 Task: Create a sub task System Test and UAT for the task  Create an e-learning platform for online education in the project AgileBite , assign it to team member softage.2@softage.net and update the status of the sub task to  Completed , set the priority of the sub task to High
Action: Mouse moved to (68, 283)
Screenshot: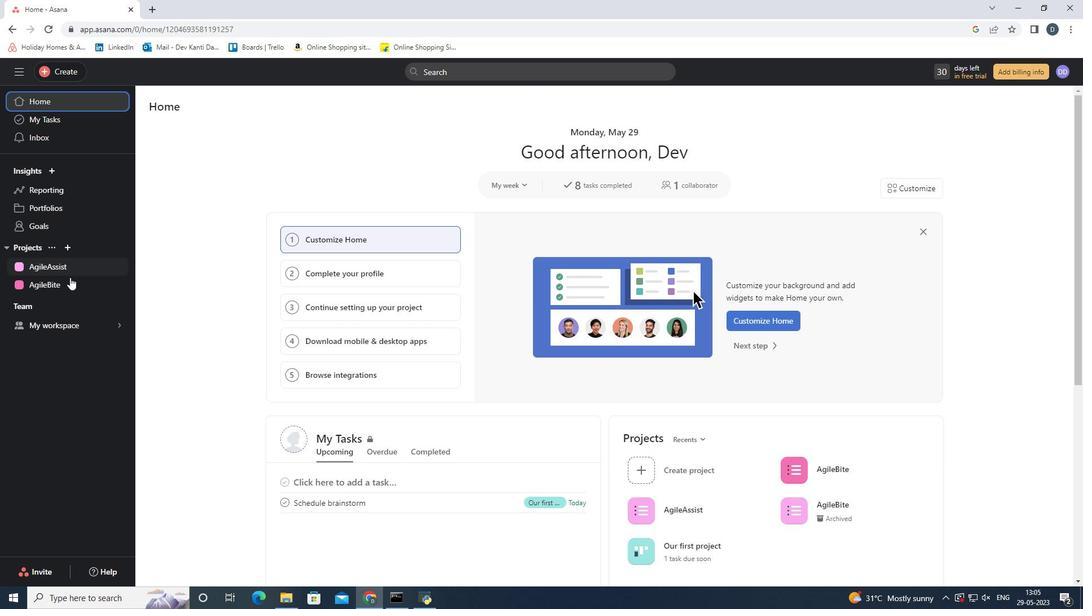 
Action: Mouse pressed left at (68, 283)
Screenshot: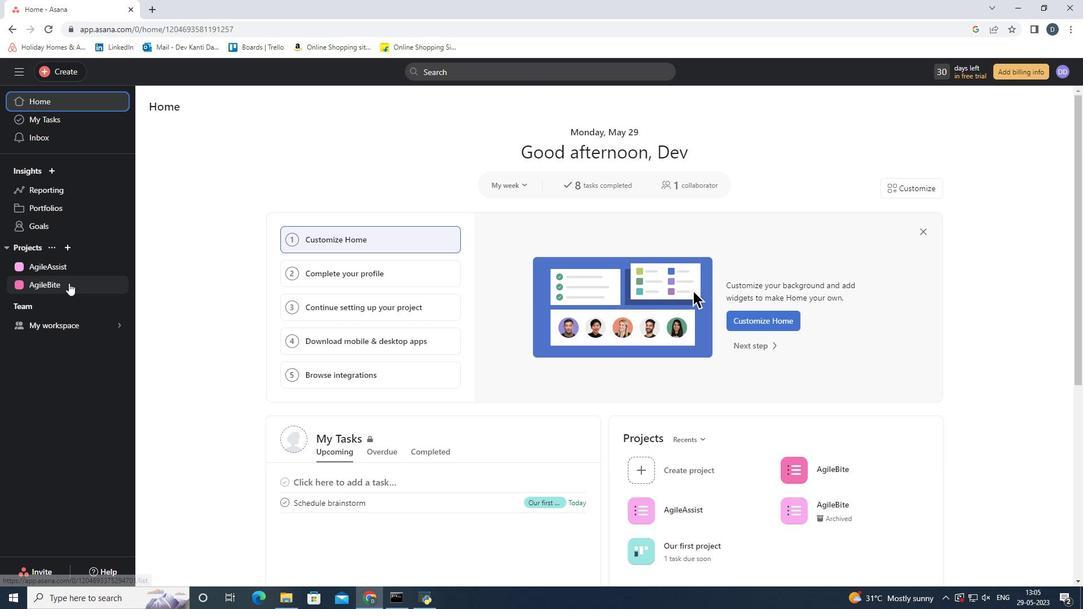 
Action: Mouse moved to (489, 268)
Screenshot: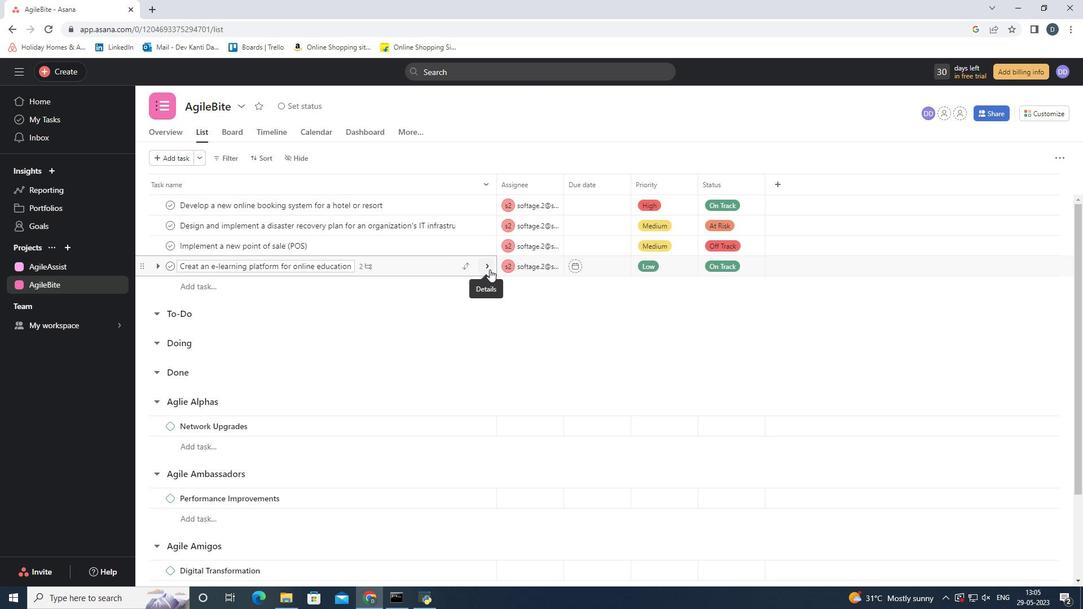 
Action: Mouse pressed left at (489, 268)
Screenshot: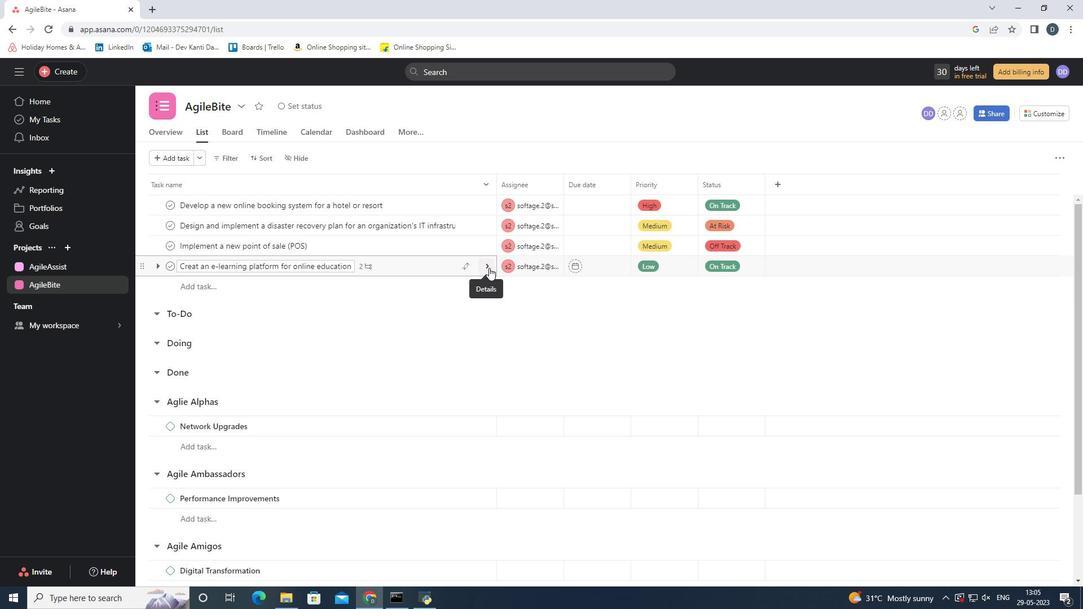 
Action: Mouse moved to (920, 438)
Screenshot: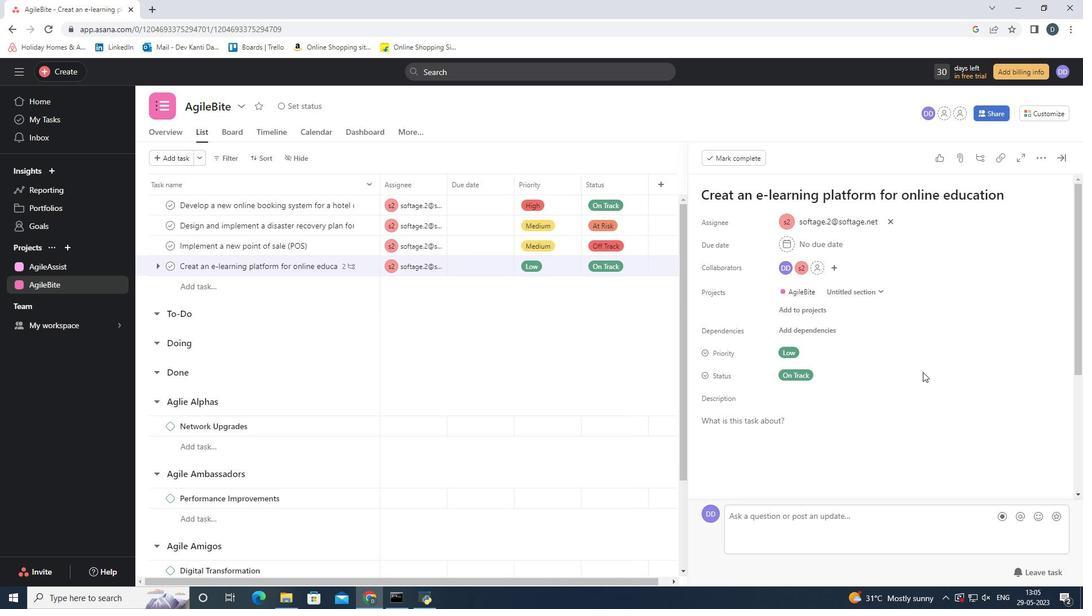 
Action: Mouse scrolled (920, 437) with delta (0, 0)
Screenshot: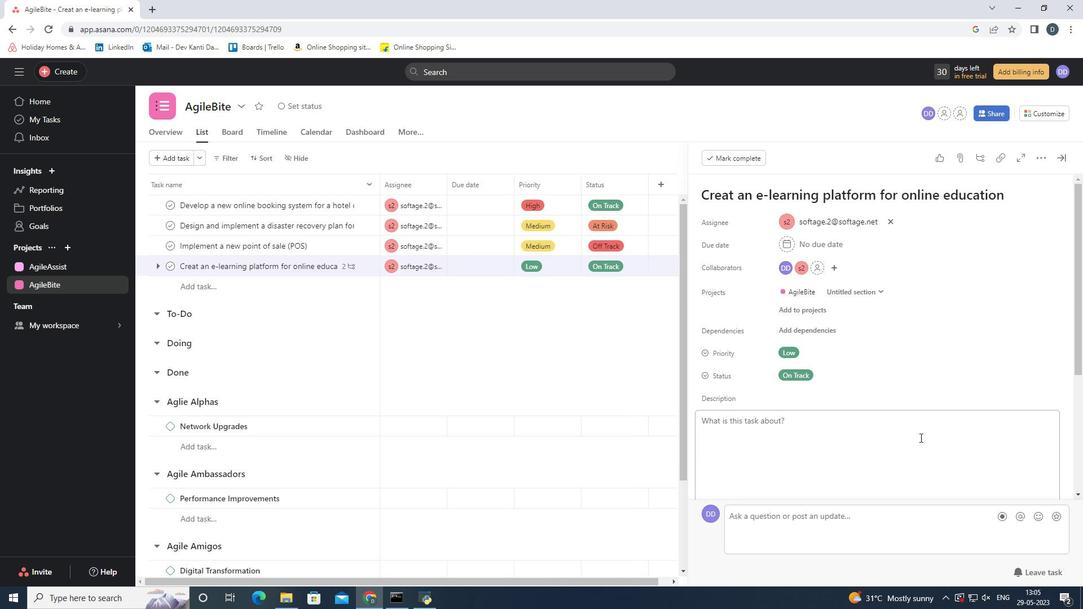 
Action: Mouse scrolled (920, 437) with delta (0, 0)
Screenshot: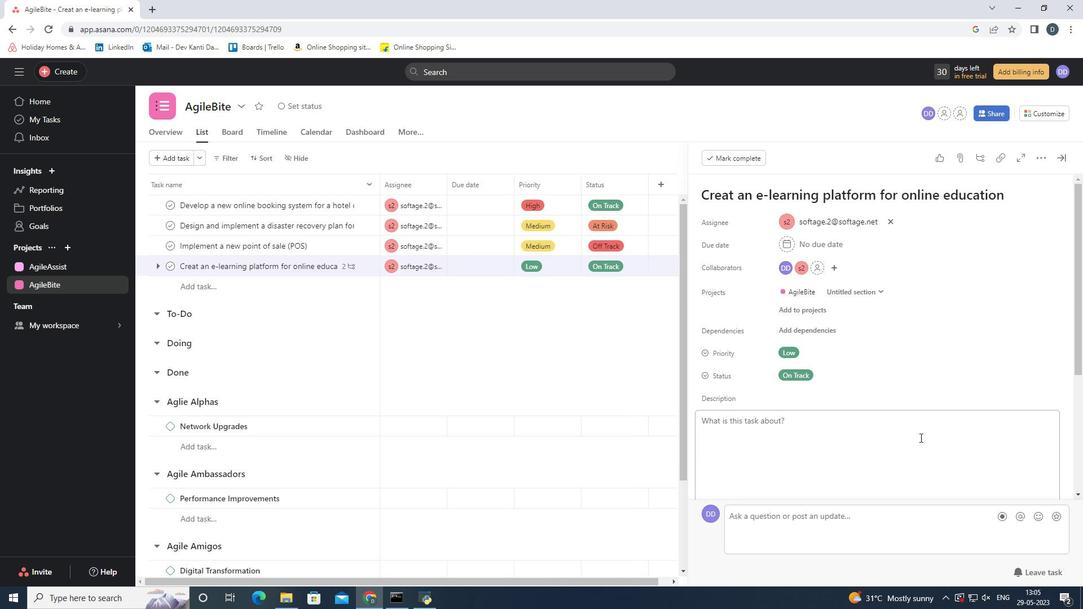 
Action: Mouse scrolled (920, 437) with delta (0, 0)
Screenshot: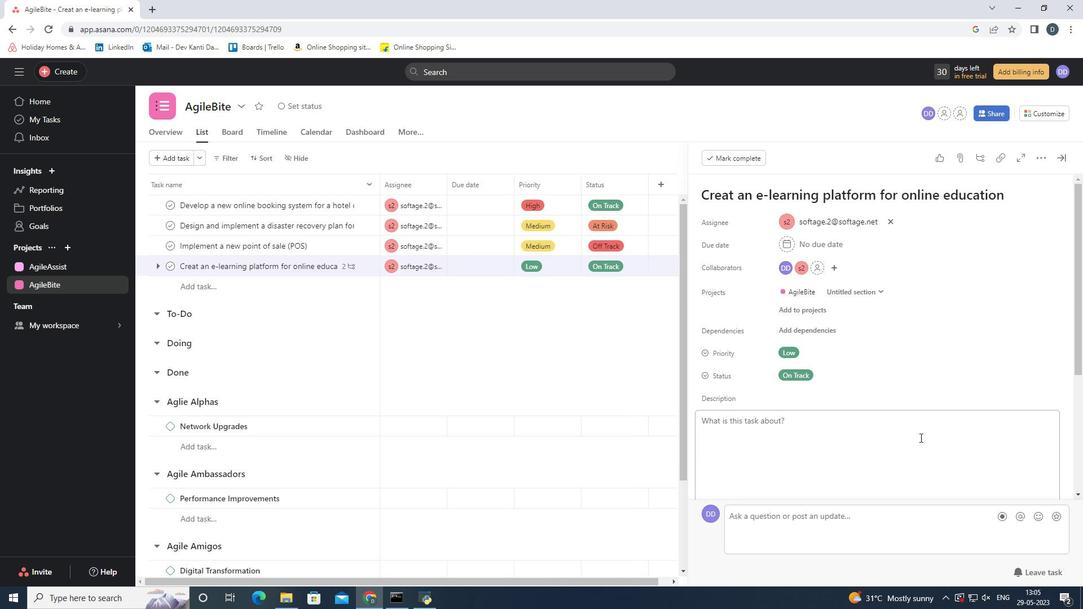 
Action: Mouse moved to (725, 427)
Screenshot: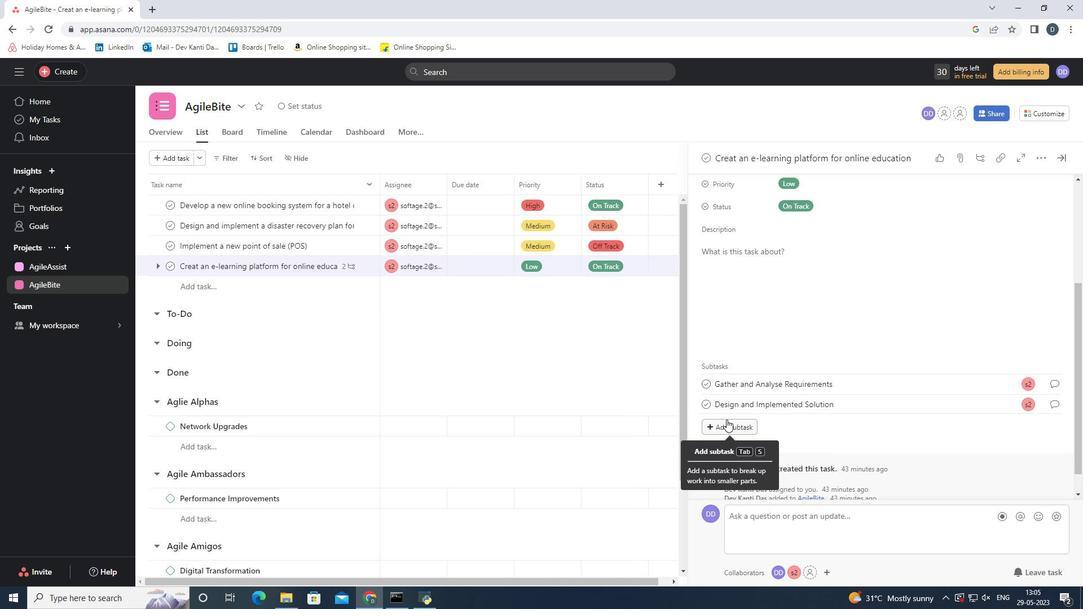 
Action: Mouse pressed left at (725, 427)
Screenshot: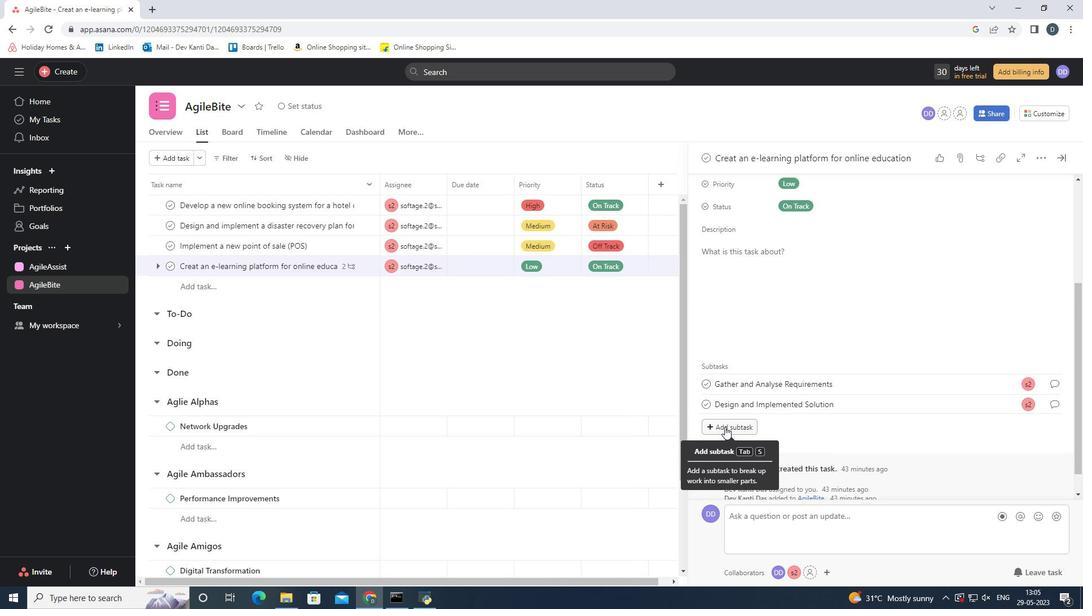 
Action: Mouse moved to (831, 447)
Screenshot: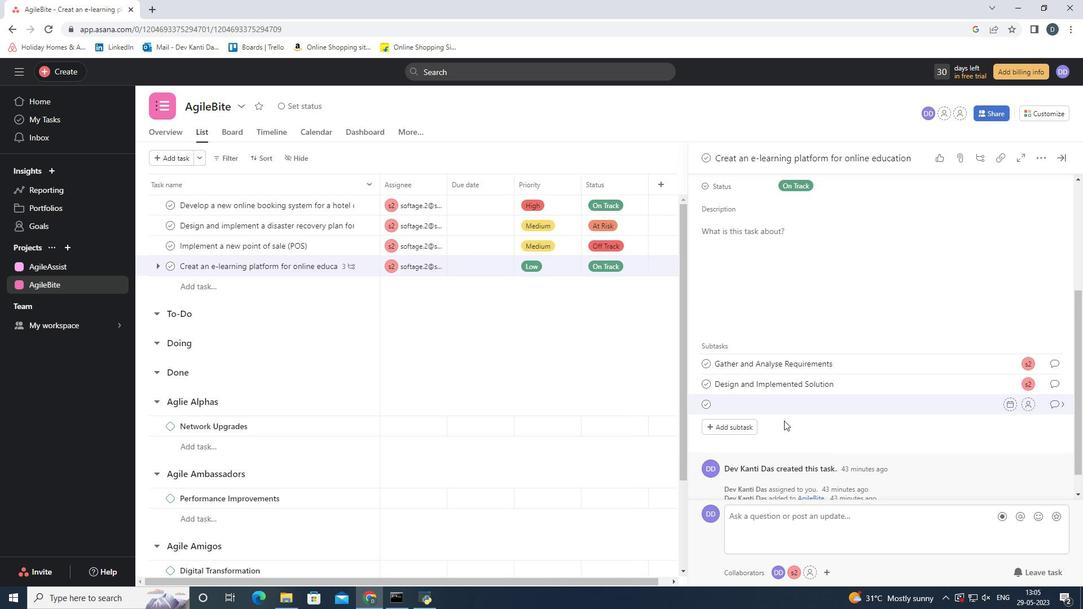 
Action: Key pressed <Key.shift><Key.shift><Key.shift>System<Key.space><Key.shift><Key.shift>Test<Key.space>and<Key.space><Key.shift_r>U<Key.shift>A<Key.shift><Key.shift><Key.shift><Key.shift><Key.shift>T<Key.space>ffo<Key.backspace><Key.backspace>o<Key.backspace><Key.backspace><Key.backspace>
Screenshot: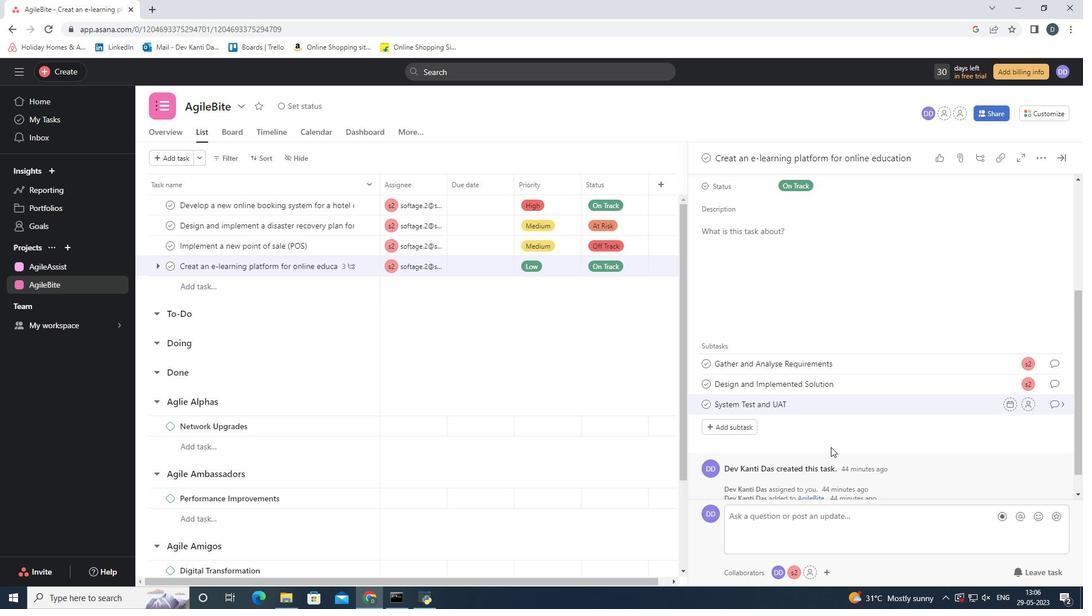 
Action: Mouse pressed left at (831, 447)
Screenshot: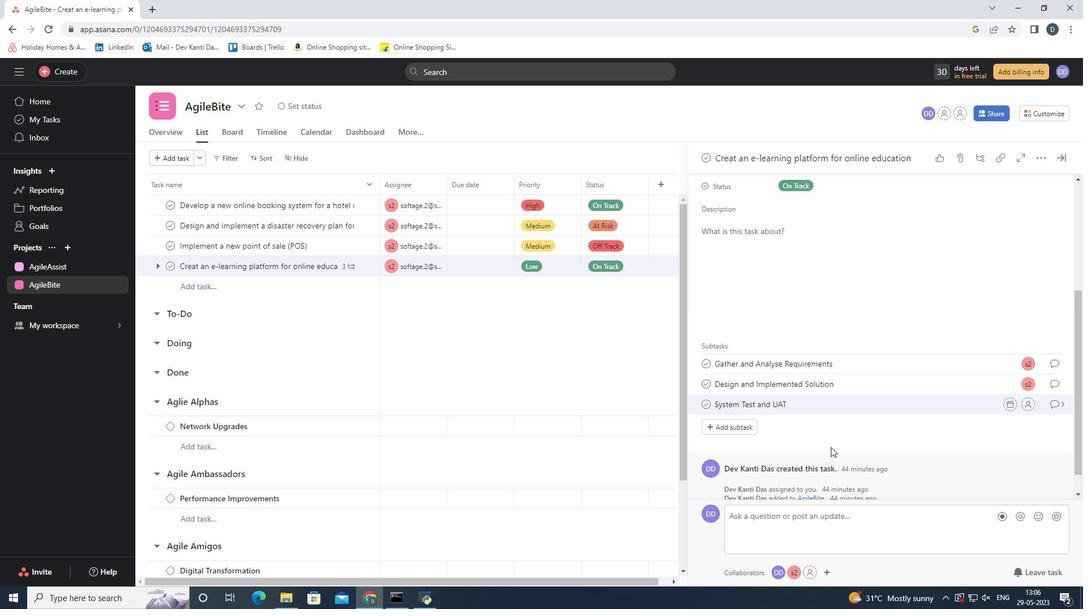 
Action: Mouse moved to (1026, 409)
Screenshot: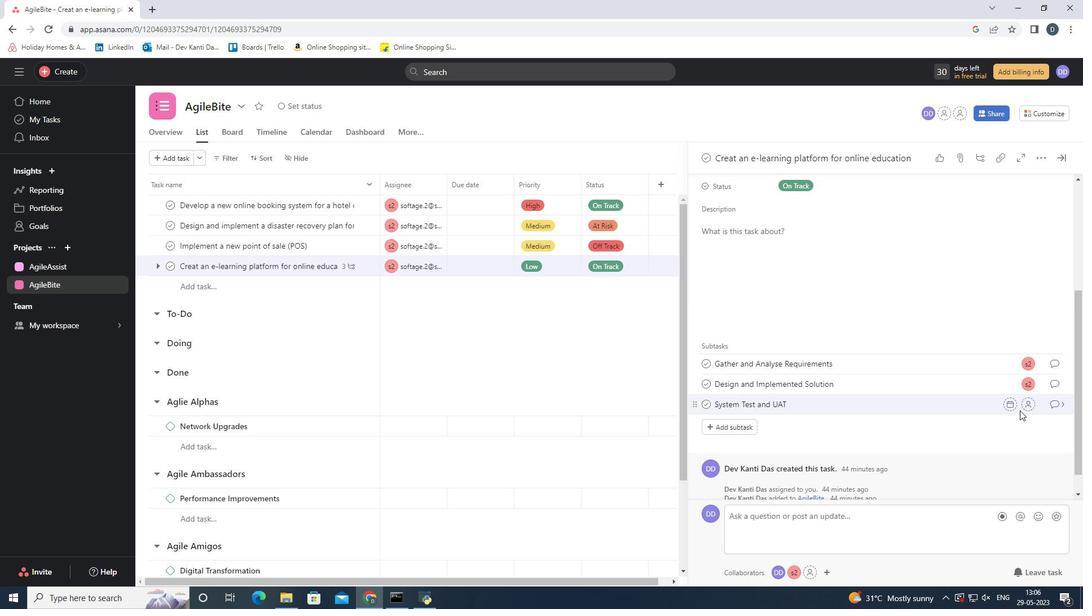 
Action: Mouse pressed left at (1026, 409)
Screenshot: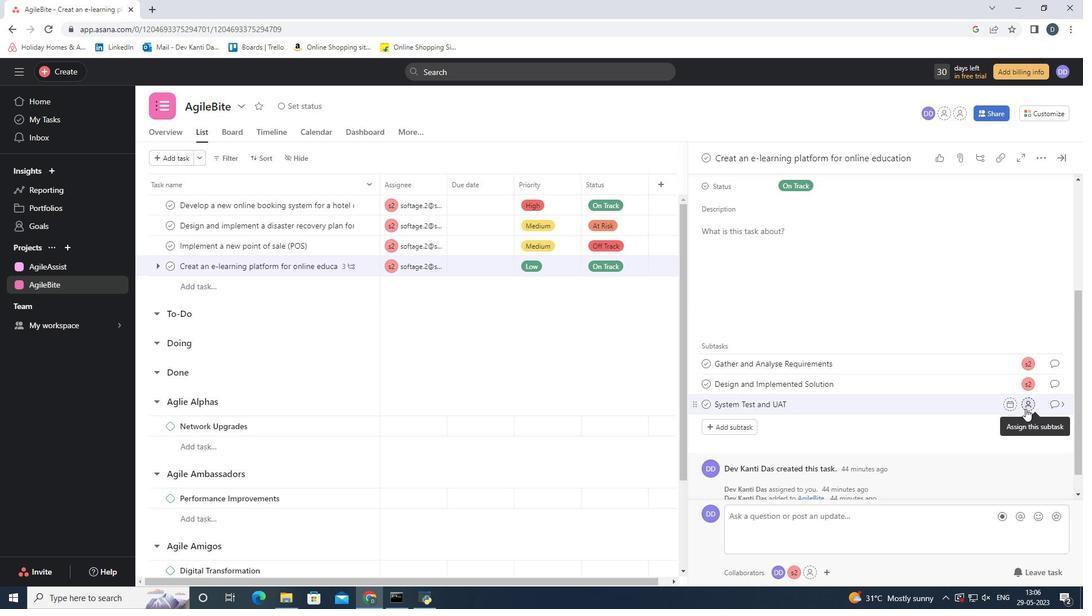 
Action: Mouse moved to (929, 492)
Screenshot: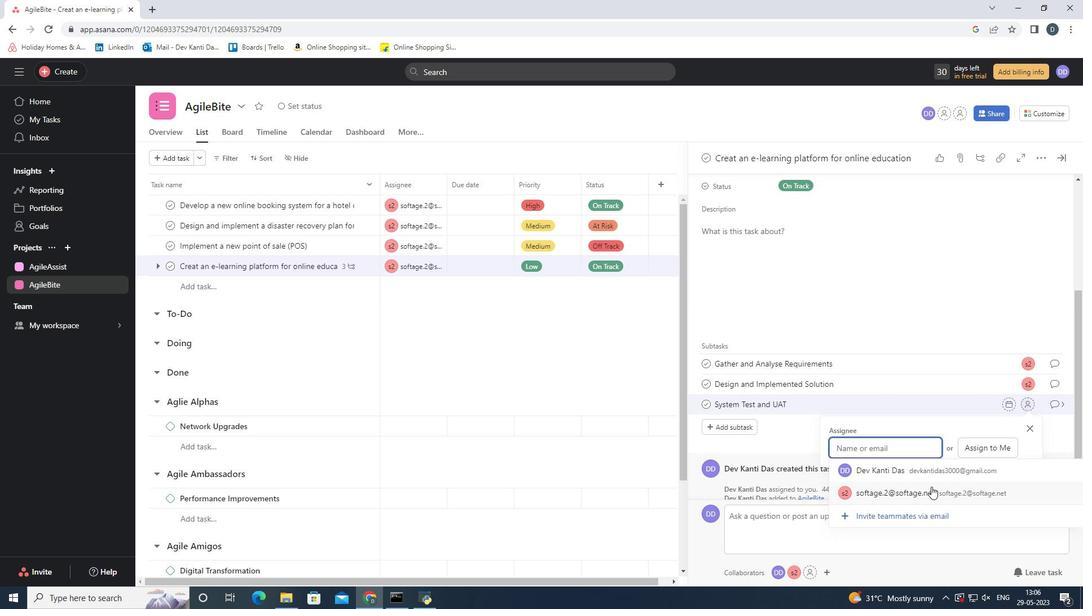 
Action: Mouse pressed left at (929, 492)
Screenshot: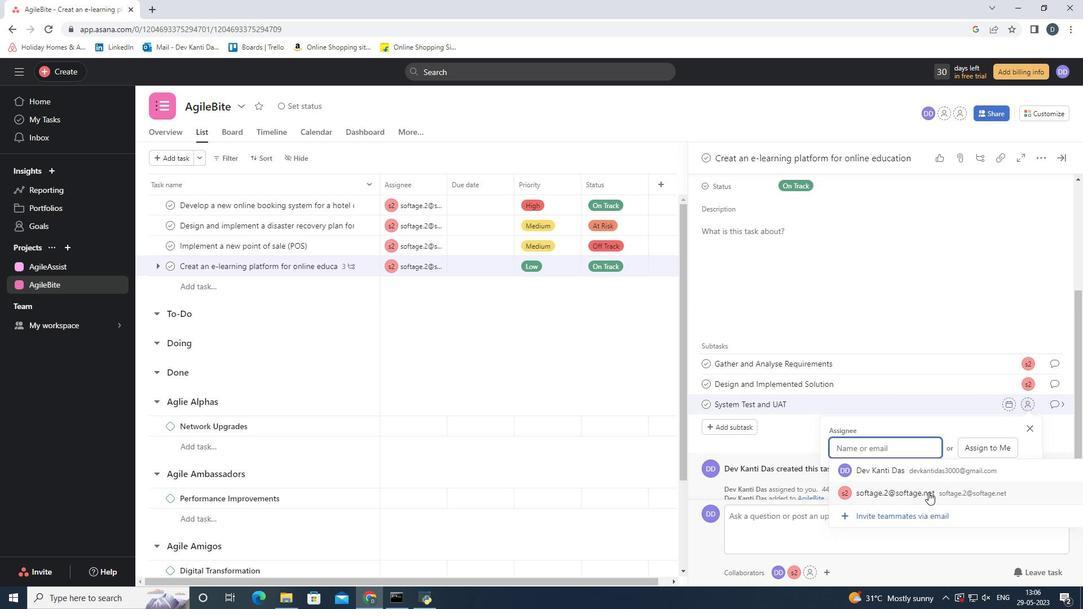 
Action: Mouse moved to (1052, 405)
Screenshot: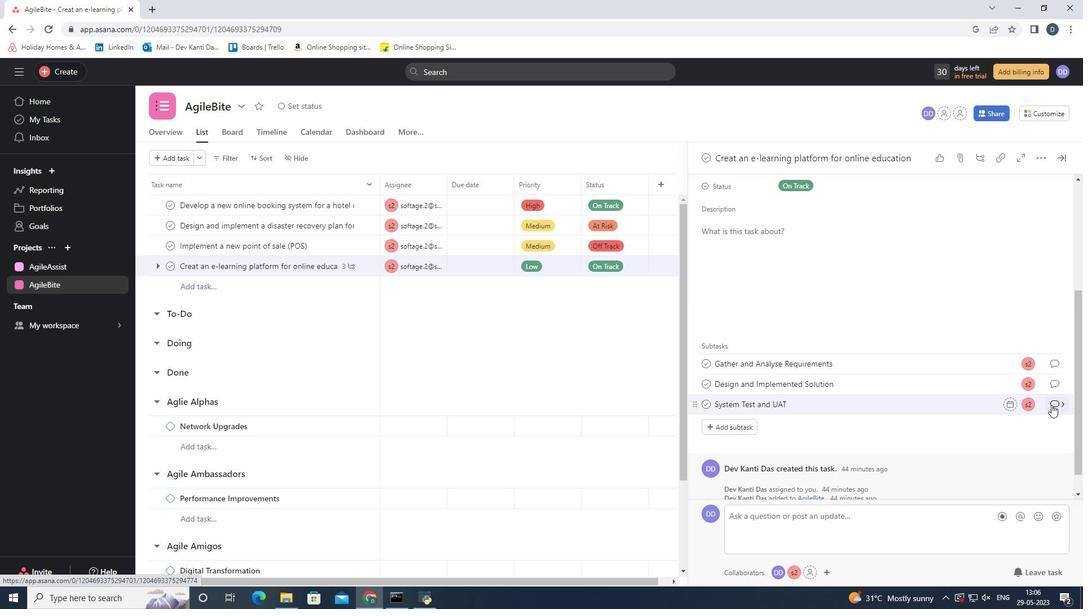 
Action: Mouse pressed left at (1052, 405)
Screenshot: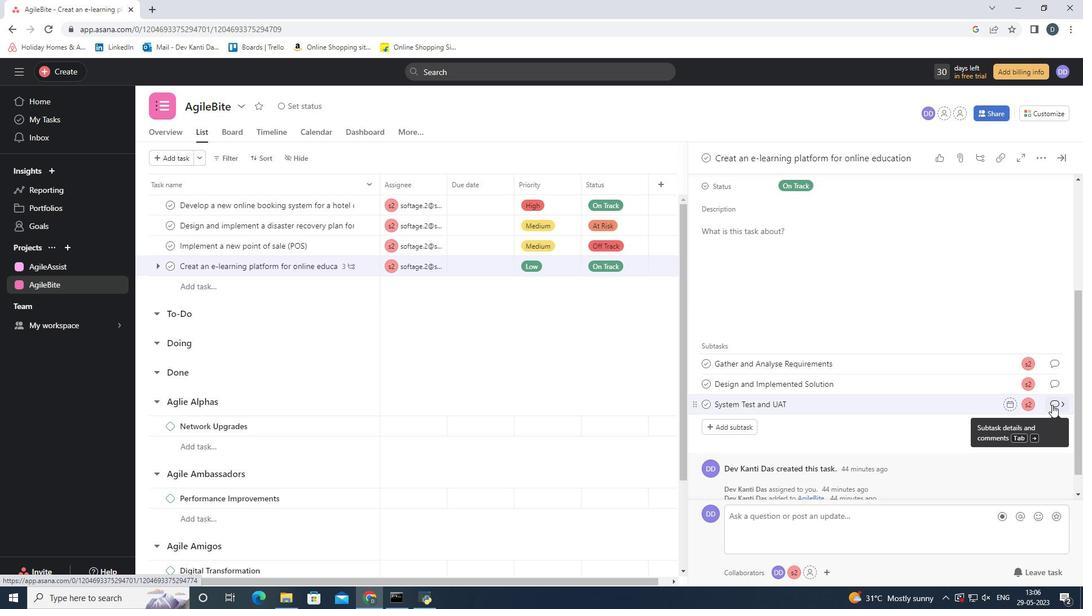 
Action: Mouse moved to (754, 342)
Screenshot: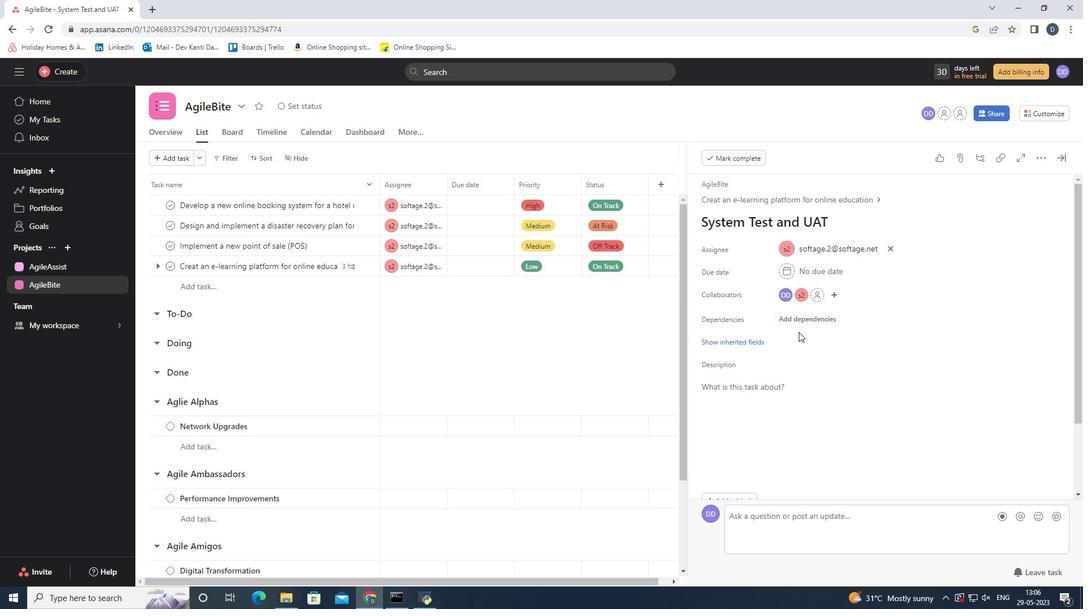 
Action: Mouse pressed left at (754, 342)
Screenshot: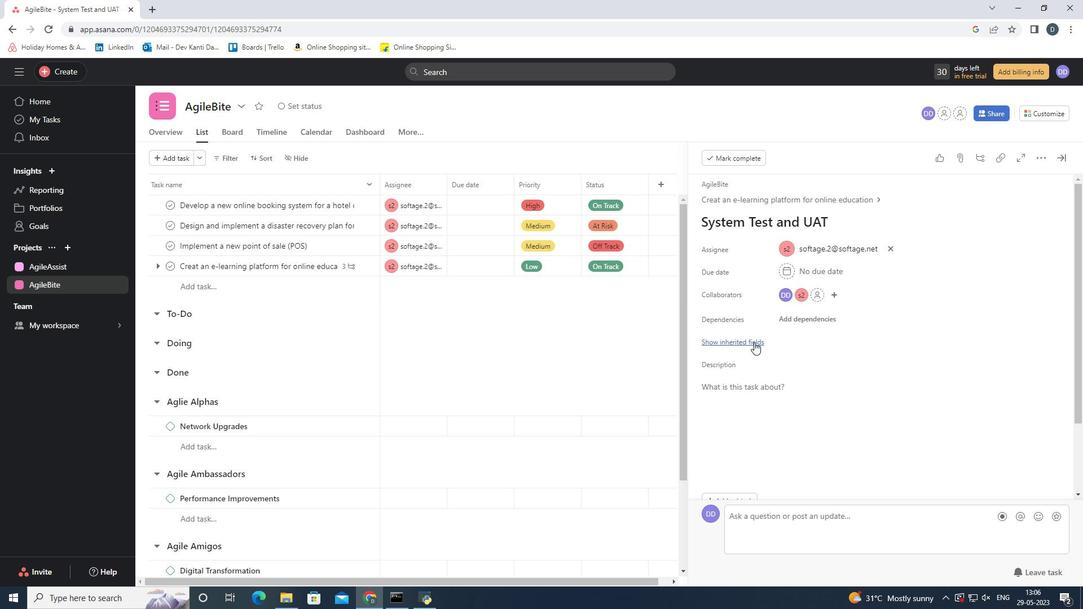 
Action: Mouse moved to (769, 362)
Screenshot: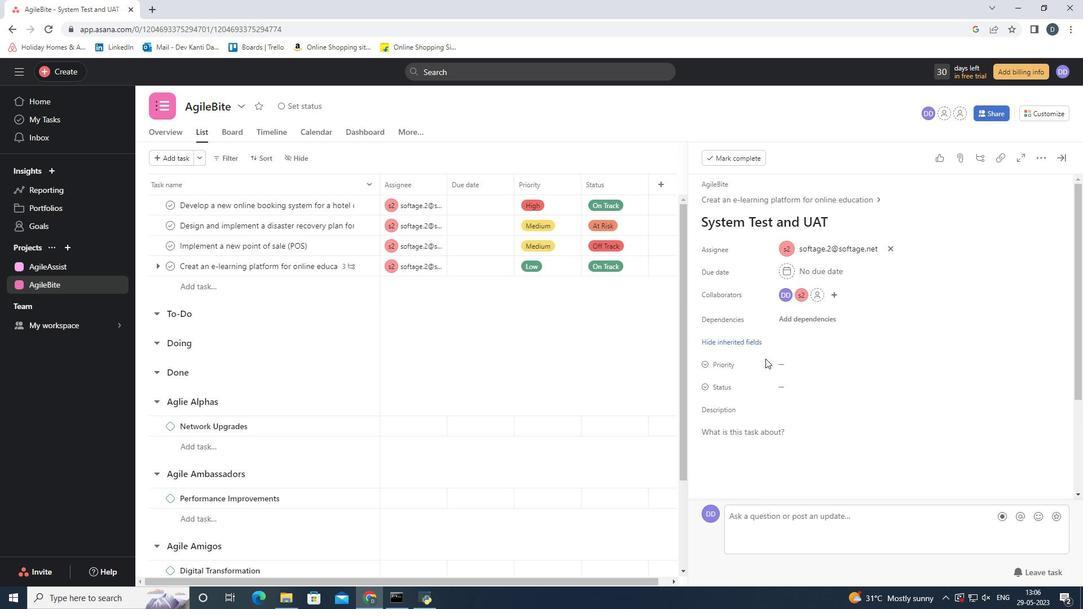 
Action: Mouse pressed left at (769, 362)
Screenshot: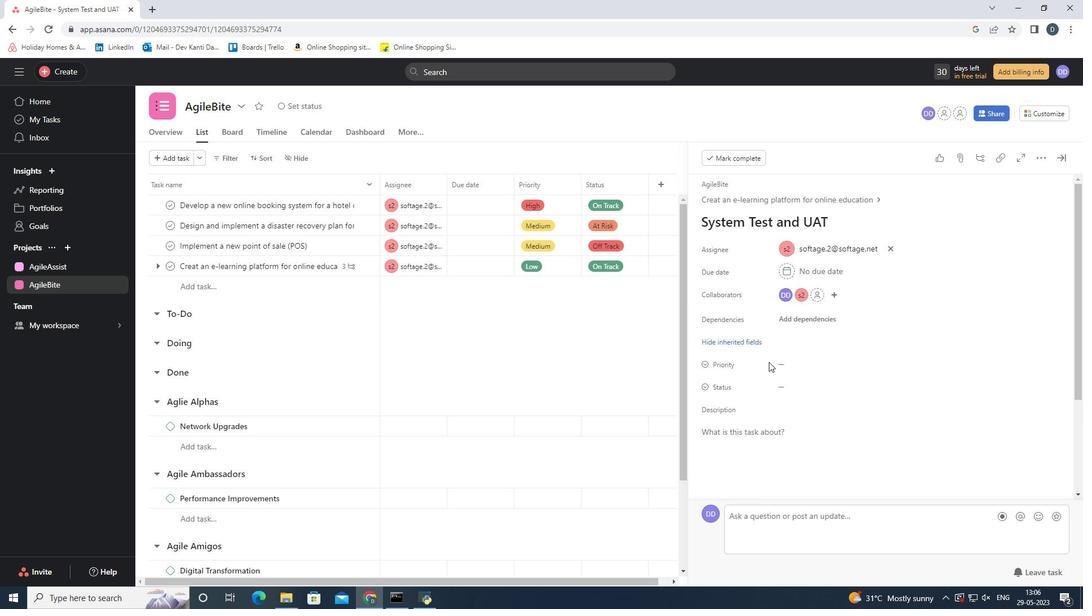 
Action: Mouse moved to (775, 369)
Screenshot: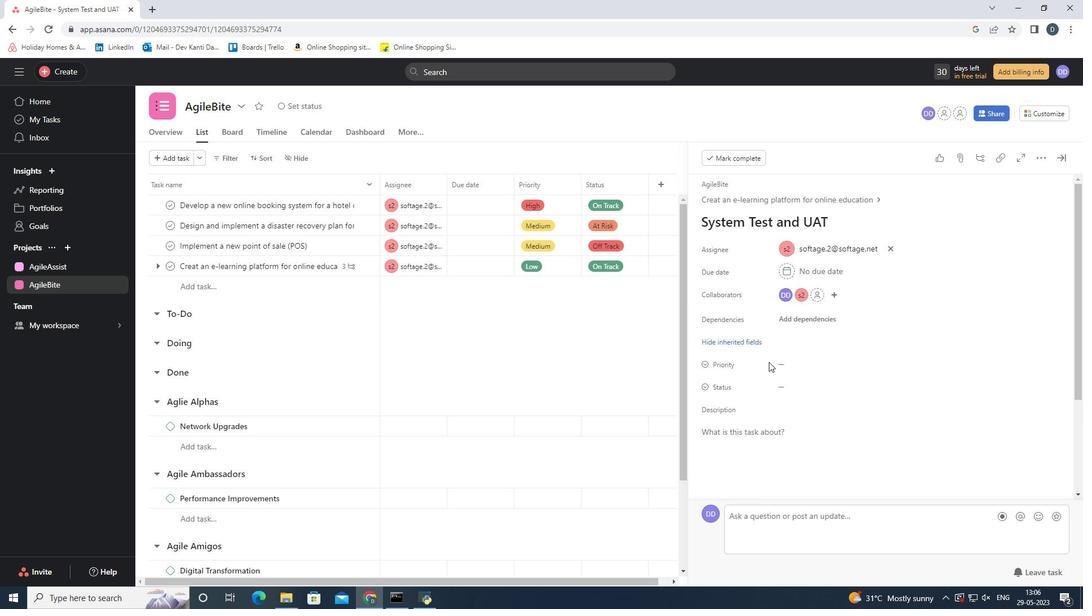
Action: Mouse pressed left at (775, 369)
Screenshot: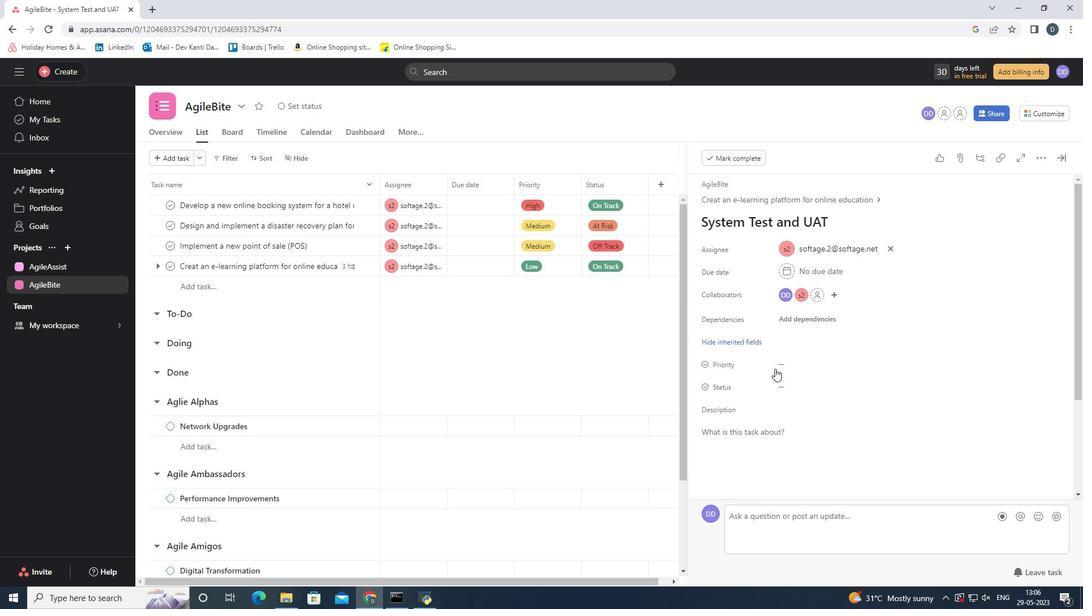 
Action: Mouse moved to (816, 400)
Screenshot: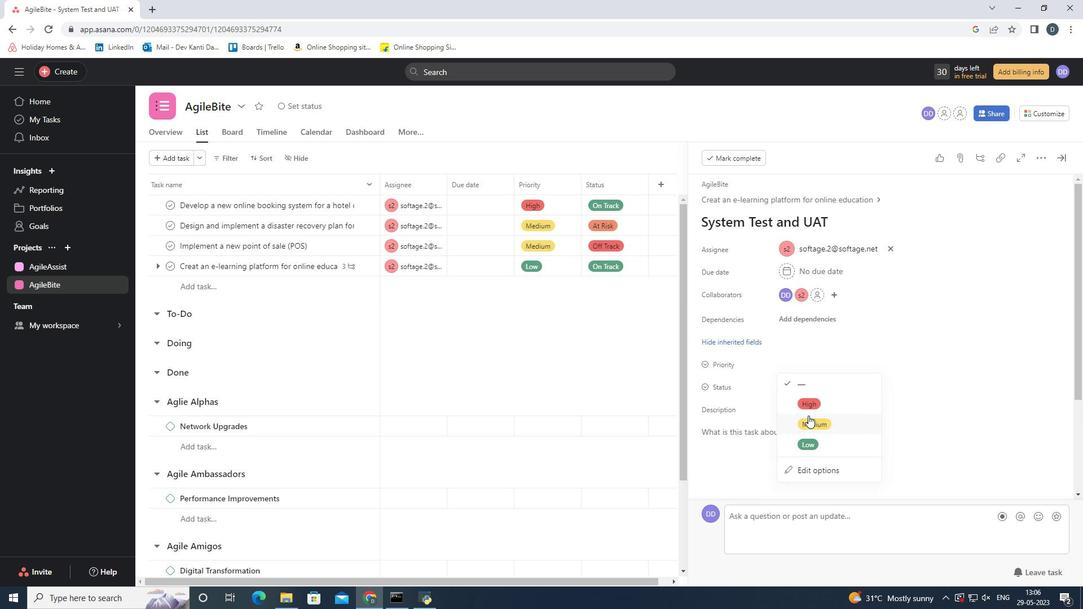 
Action: Mouse pressed left at (816, 400)
Screenshot: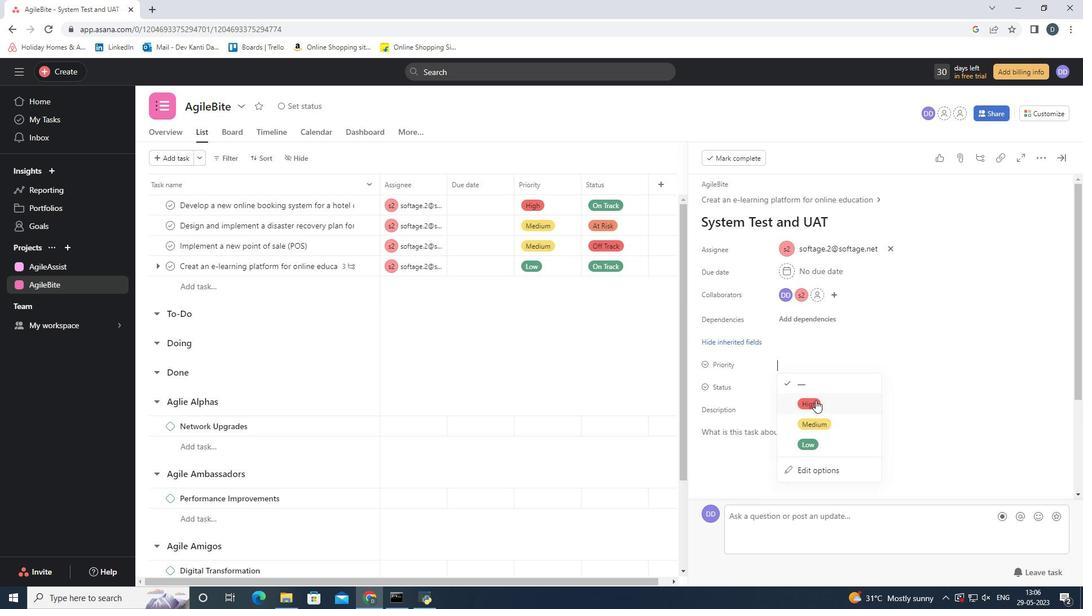 
Action: Mouse moved to (797, 385)
Screenshot: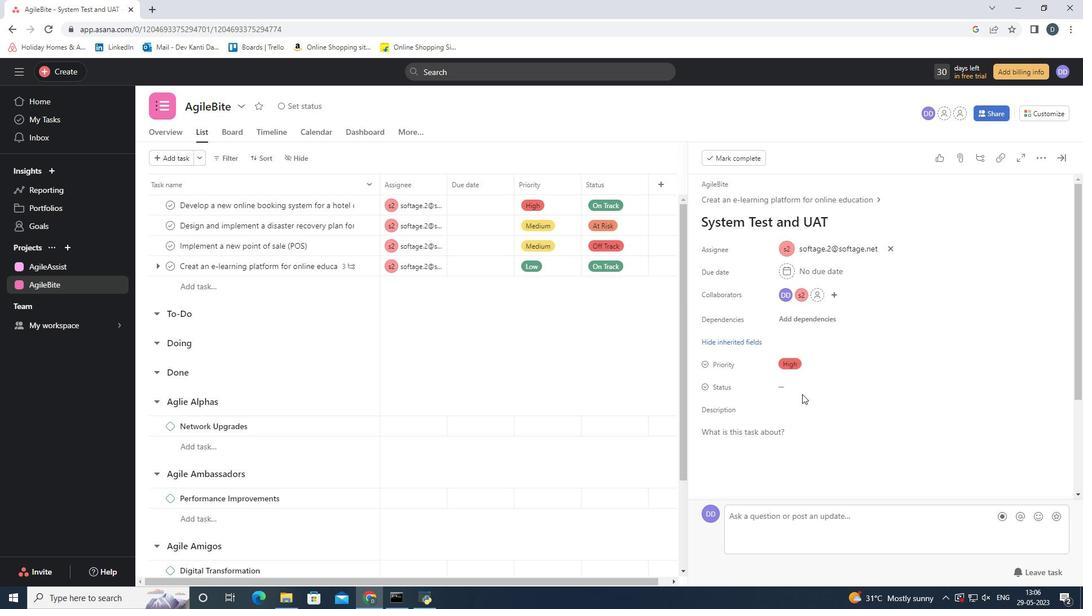 
Action: Mouse pressed left at (797, 385)
Screenshot: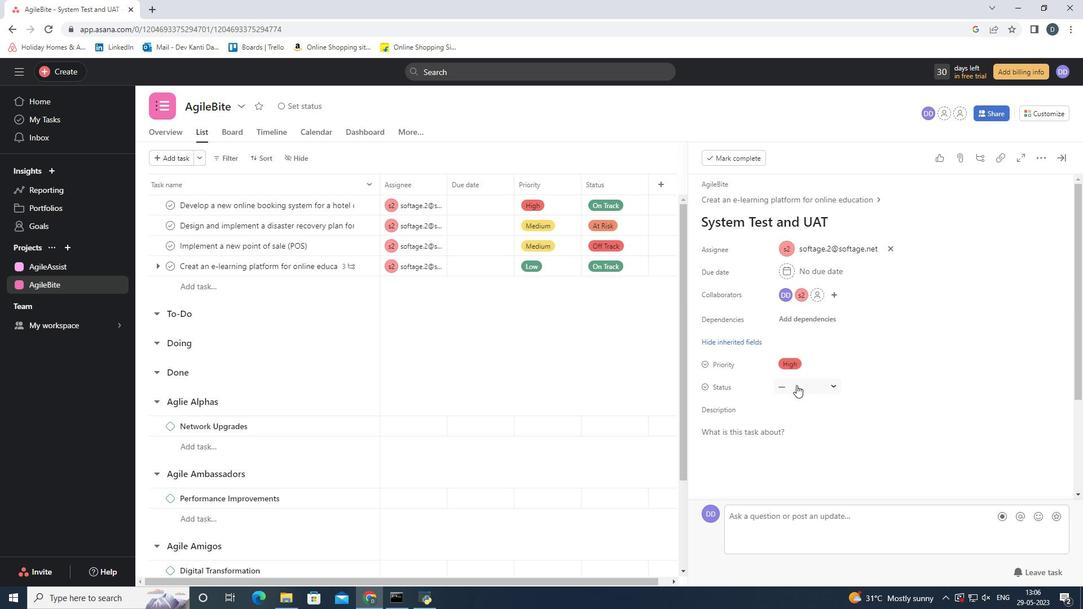 
Action: Mouse moved to (824, 506)
Screenshot: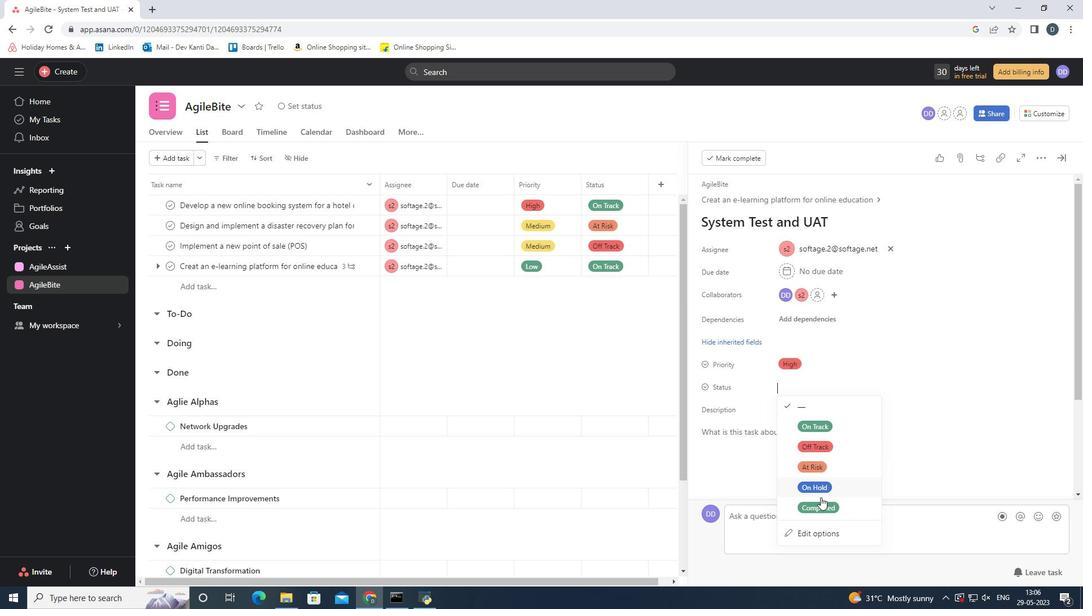 
Action: Mouse pressed left at (824, 506)
Screenshot: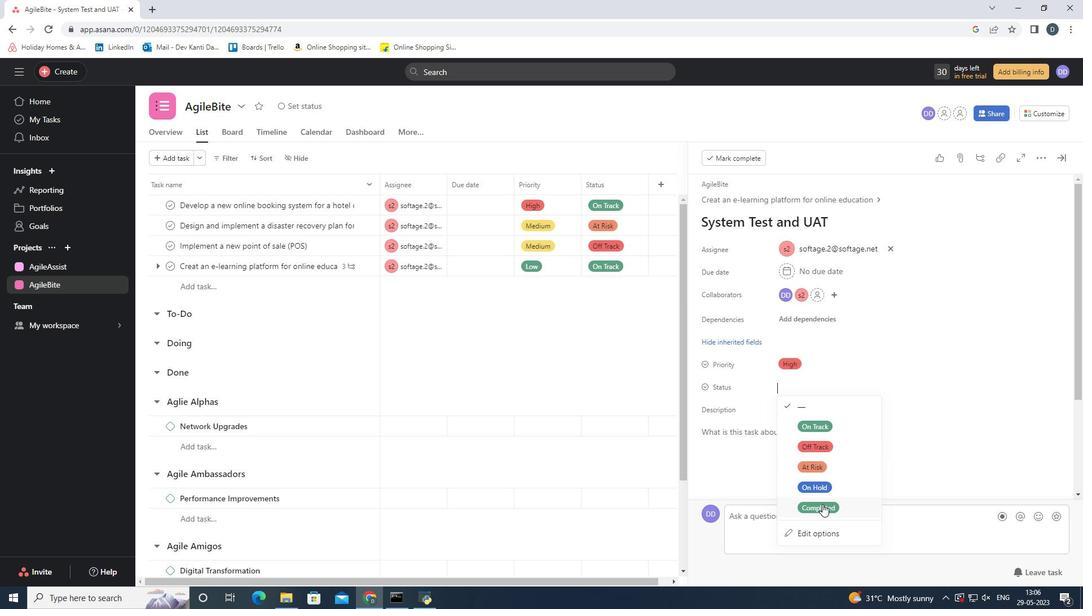 
Action: Mouse moved to (937, 397)
Screenshot: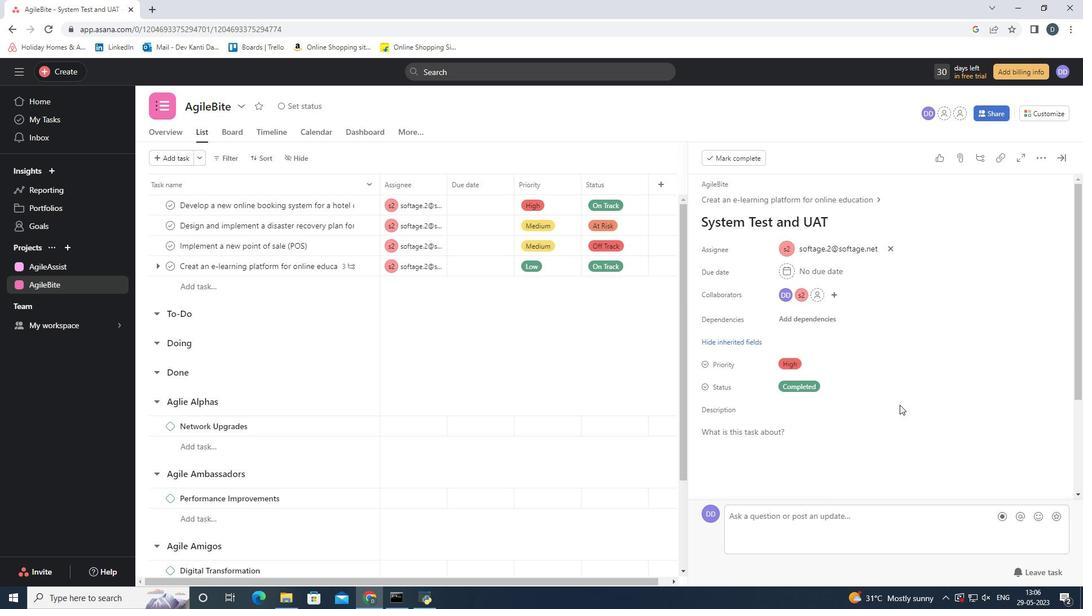 
Action: Mouse pressed left at (937, 397)
Screenshot: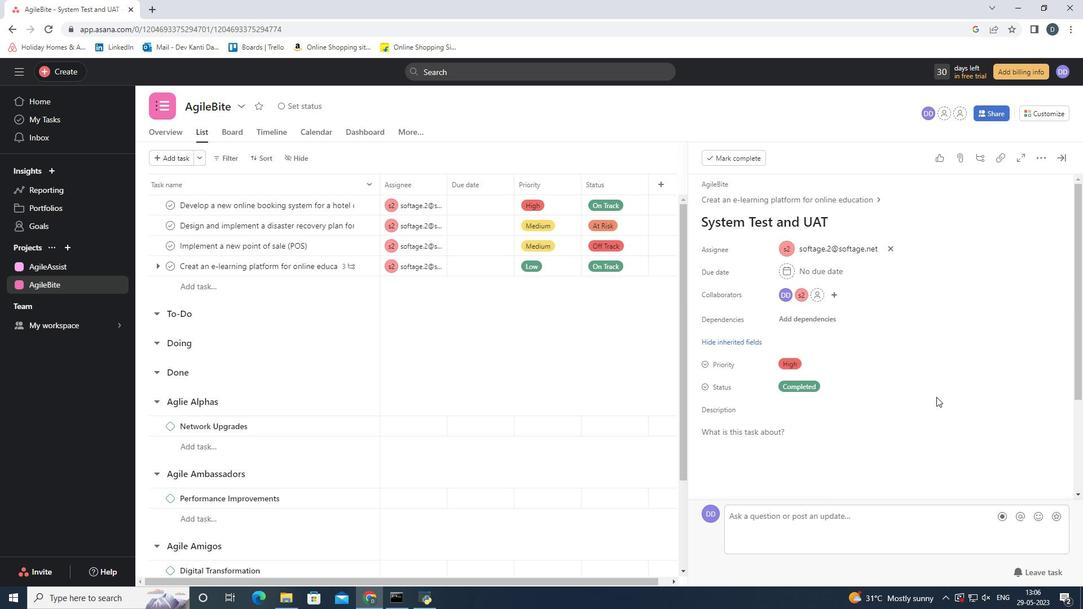
Action: Mouse scrolled (937, 396) with delta (0, 0)
Screenshot: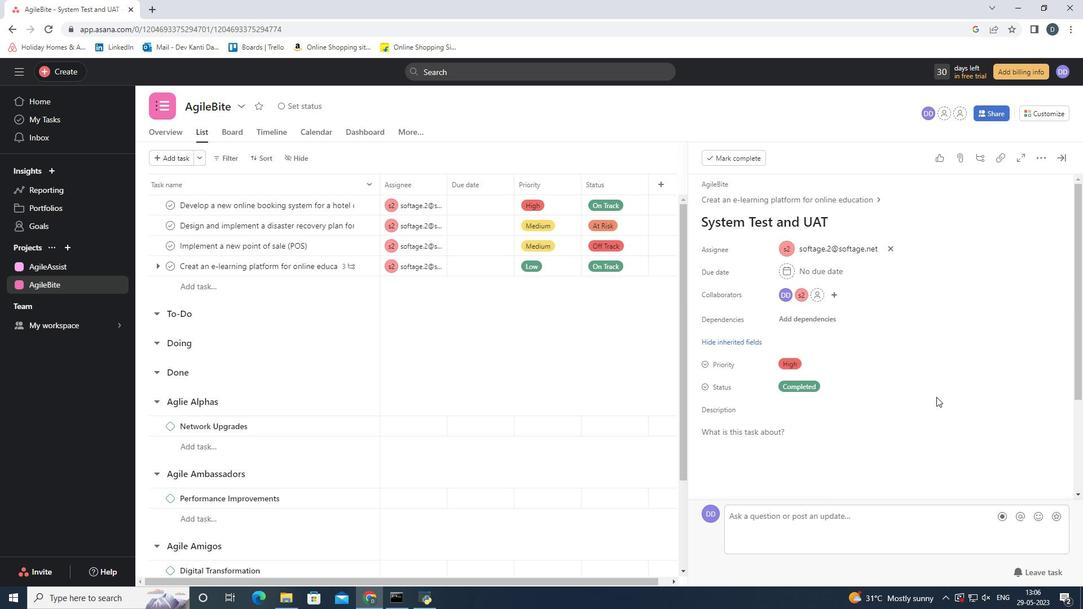 
Action: Mouse scrolled (937, 396) with delta (0, 0)
Screenshot: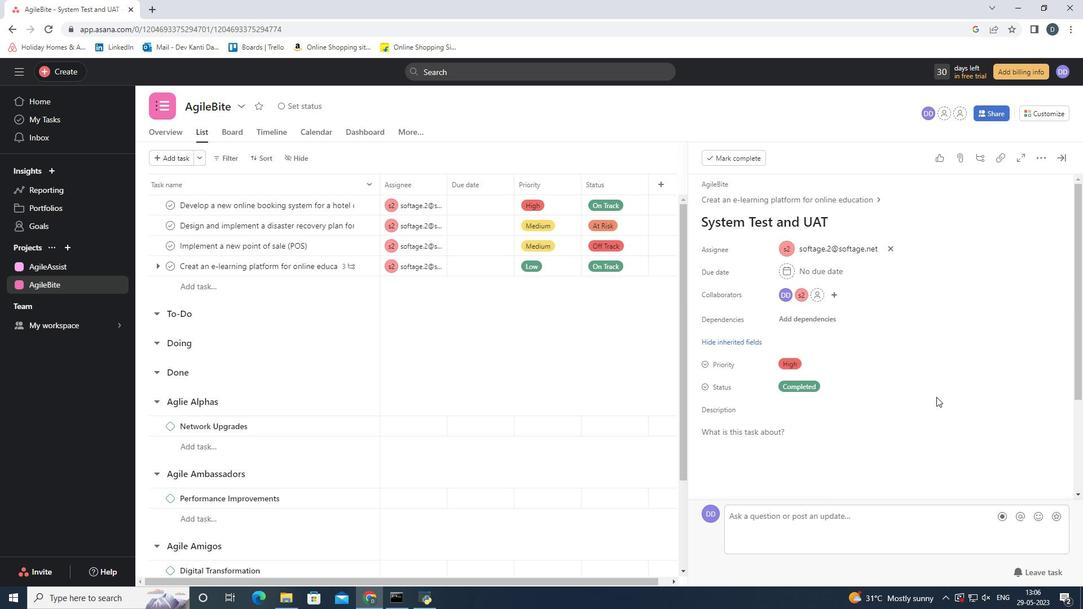 
Action: Mouse scrolled (937, 396) with delta (0, 0)
Screenshot: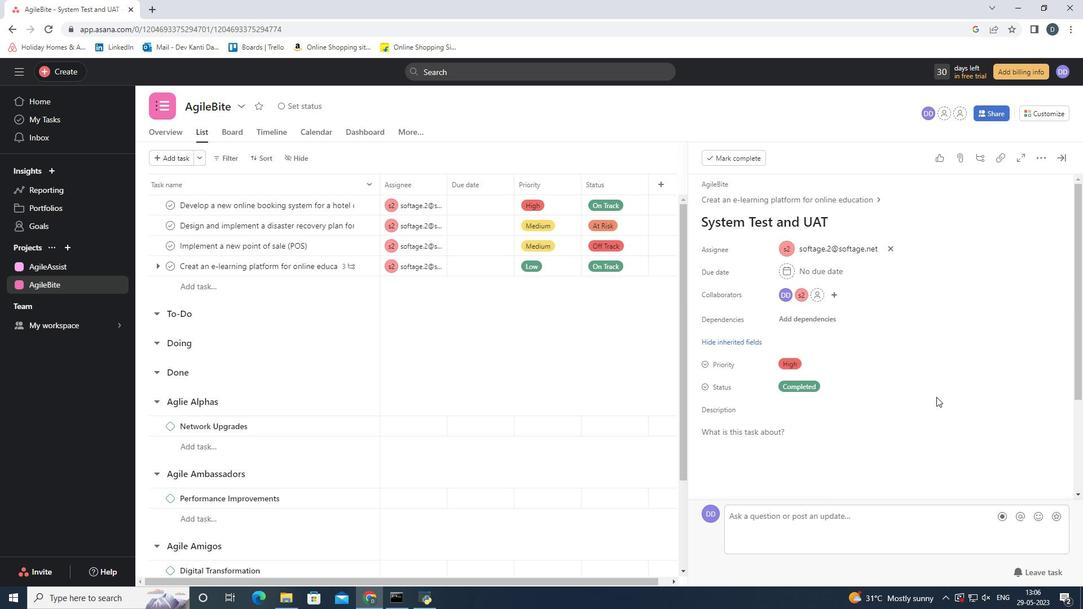 
Action: Mouse scrolled (937, 396) with delta (0, 0)
Screenshot: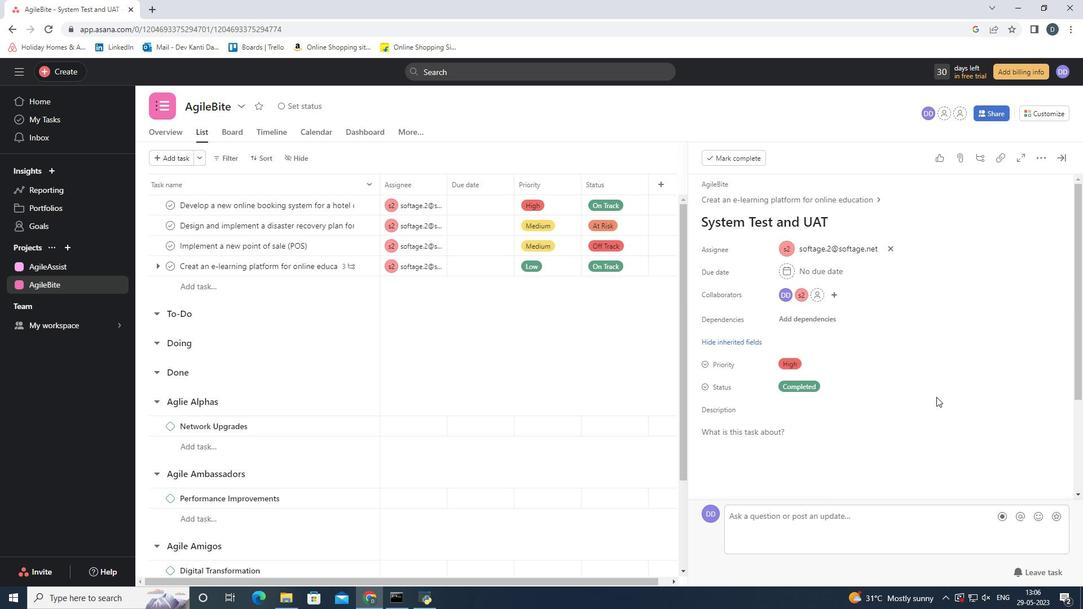 
Action: Mouse scrolled (937, 396) with delta (0, 0)
Screenshot: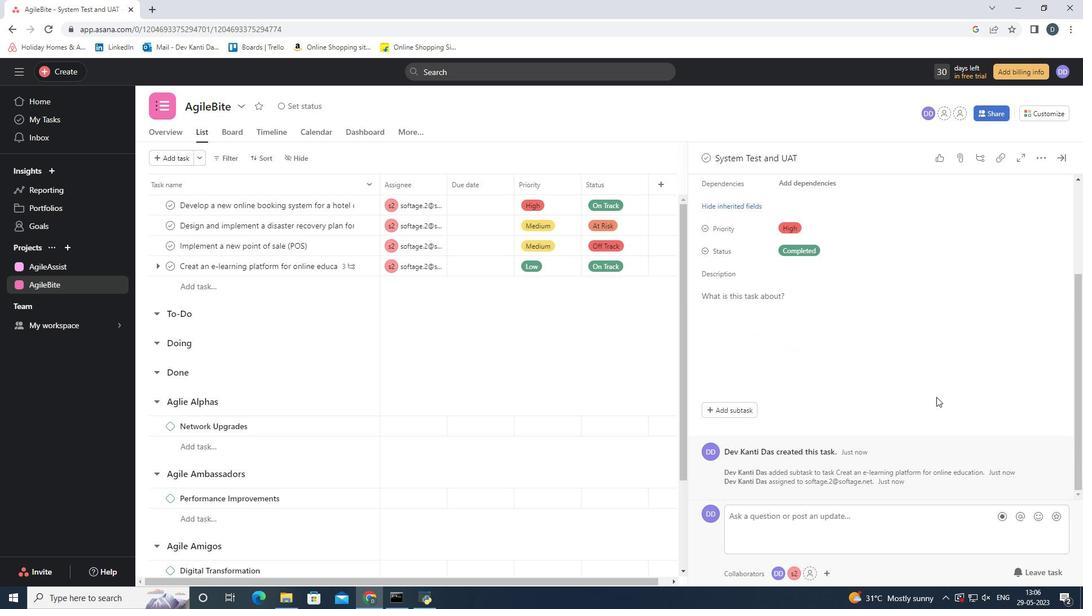 
Action: Mouse scrolled (937, 396) with delta (0, 0)
Screenshot: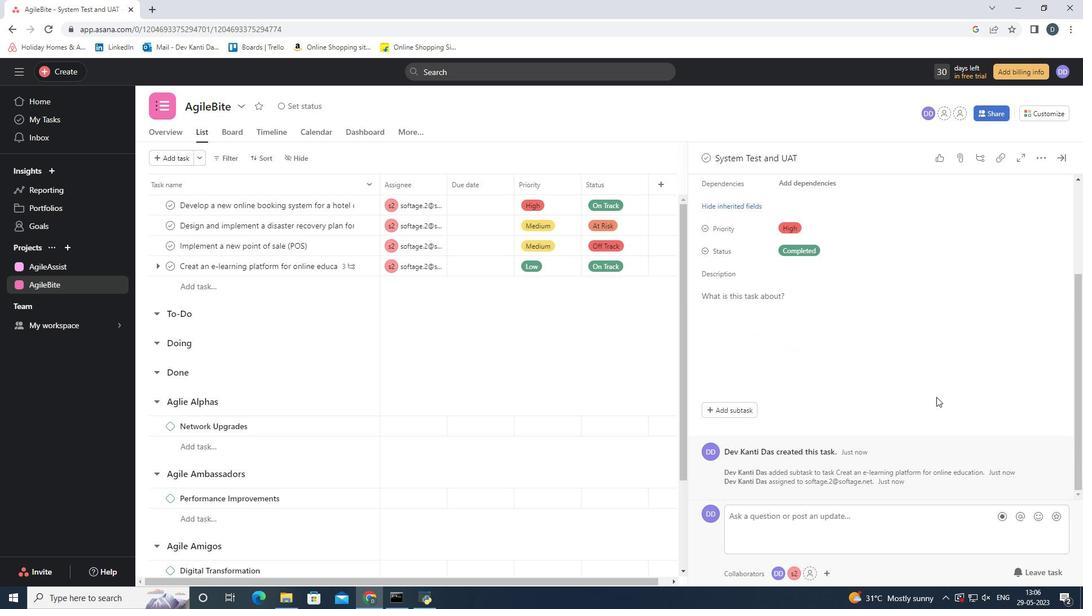 
Action: Mouse scrolled (937, 396) with delta (0, 0)
Screenshot: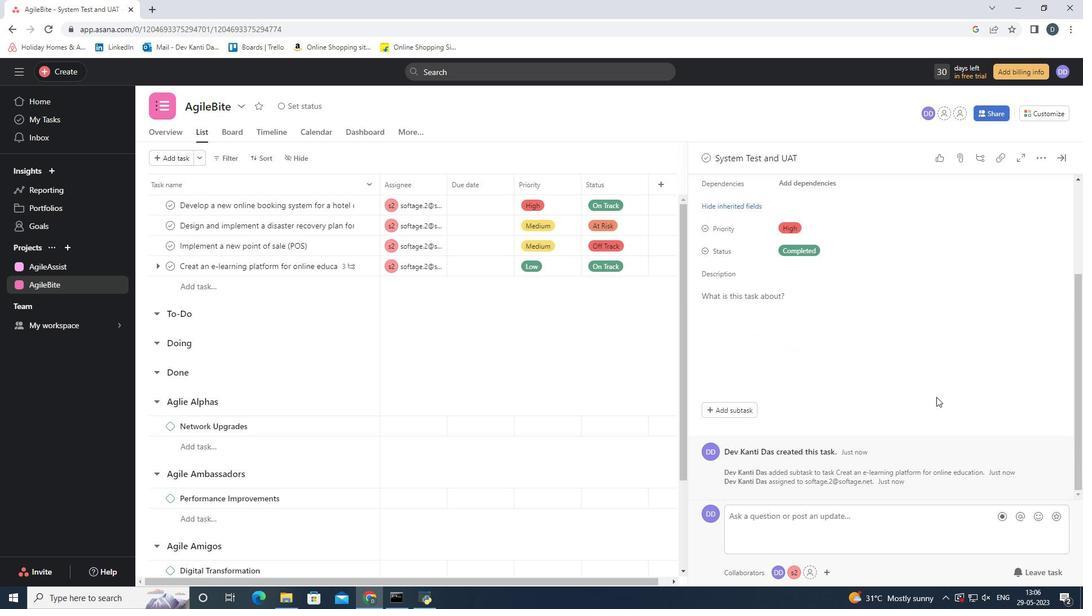 
Action: Mouse scrolled (937, 398) with delta (0, 0)
Screenshot: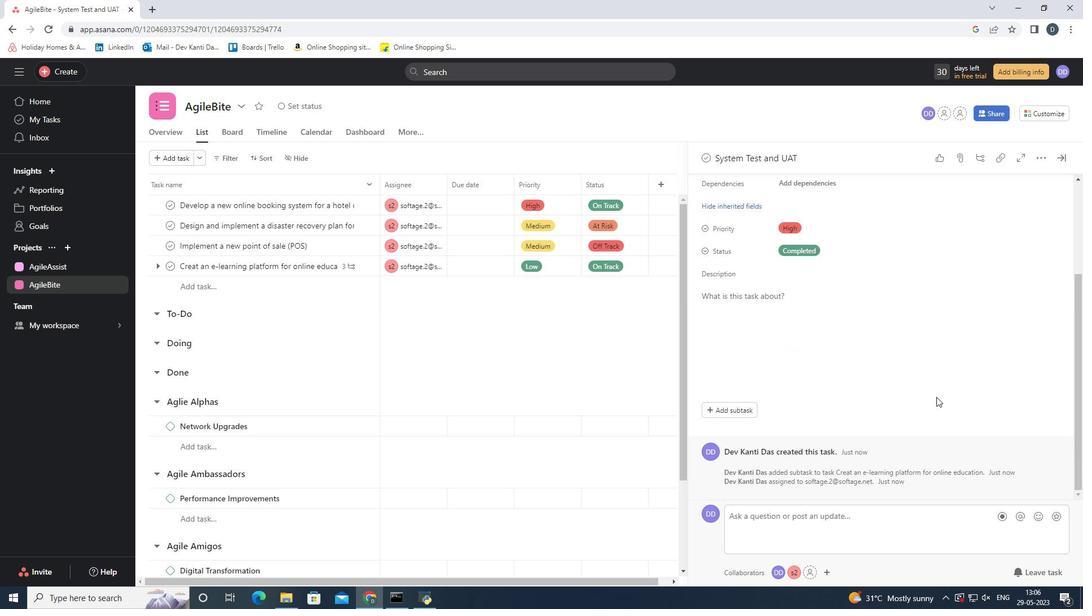 
Action: Mouse scrolled (937, 398) with delta (0, 0)
Screenshot: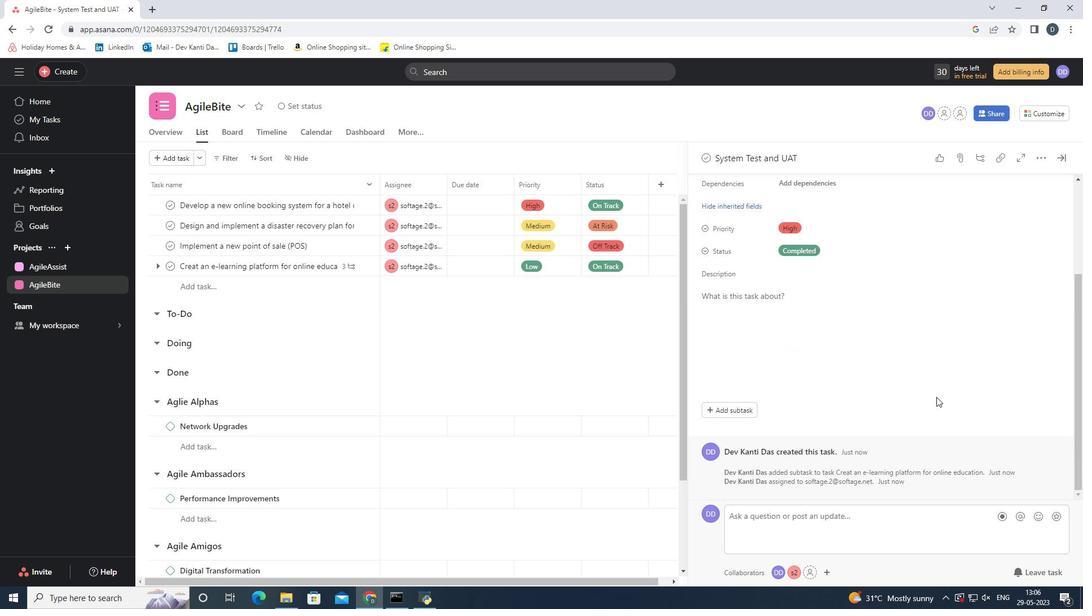 
Action: Mouse scrolled (937, 398) with delta (0, 0)
Screenshot: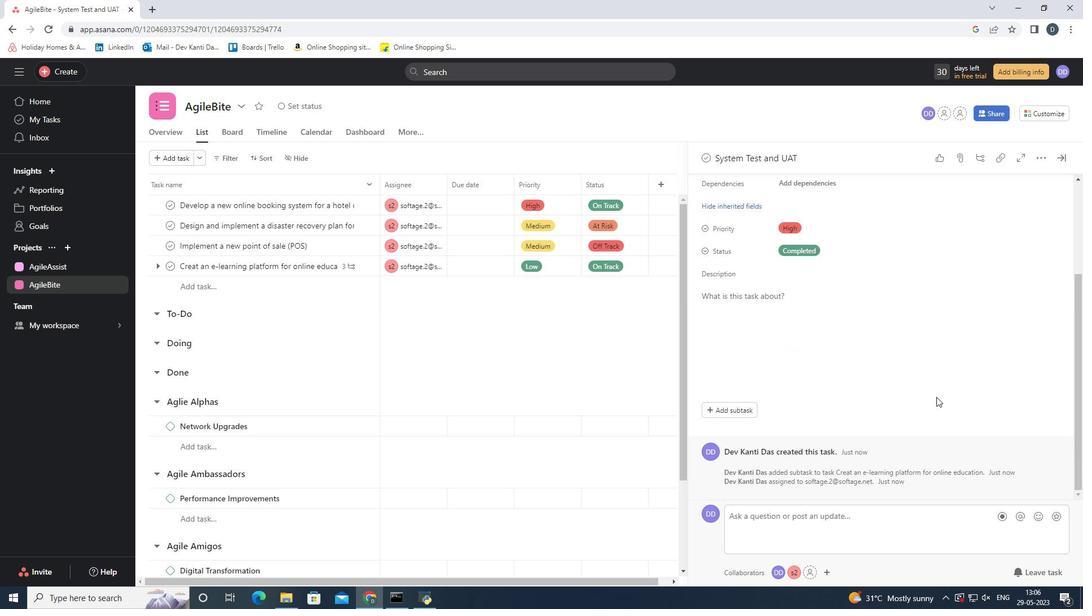 
Action: Mouse scrolled (937, 398) with delta (0, 0)
Screenshot: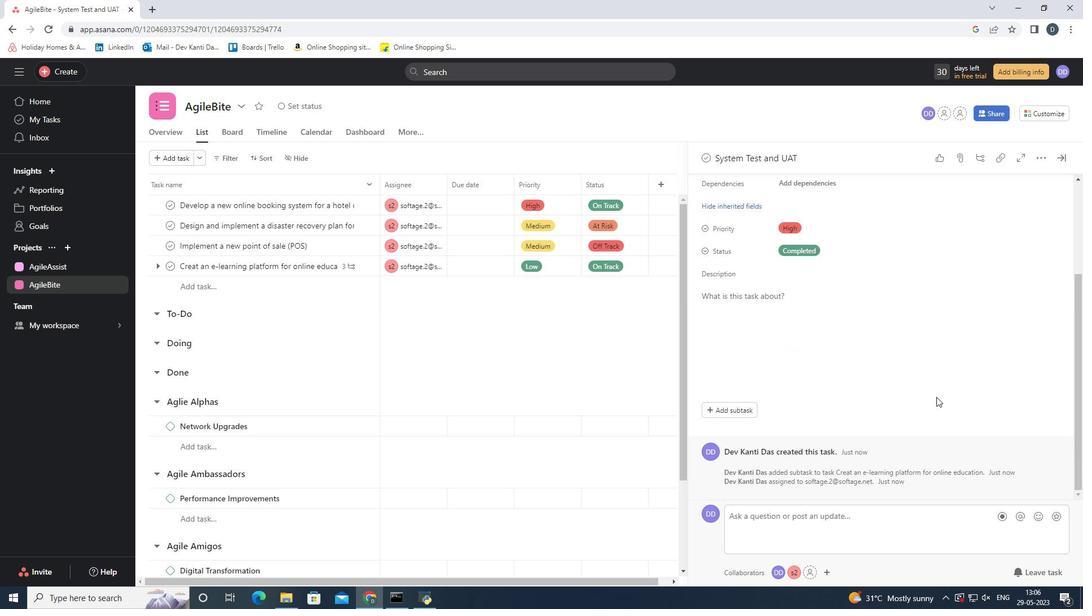 
Action: Mouse scrolled (937, 398) with delta (0, 0)
Screenshot: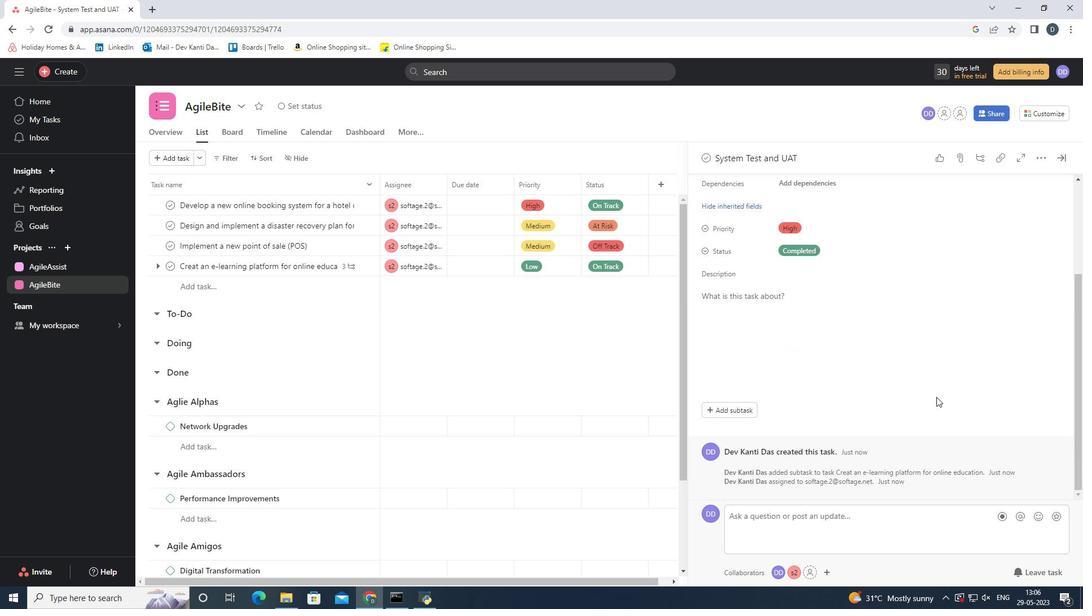 
Action: Mouse scrolled (937, 398) with delta (0, 0)
Screenshot: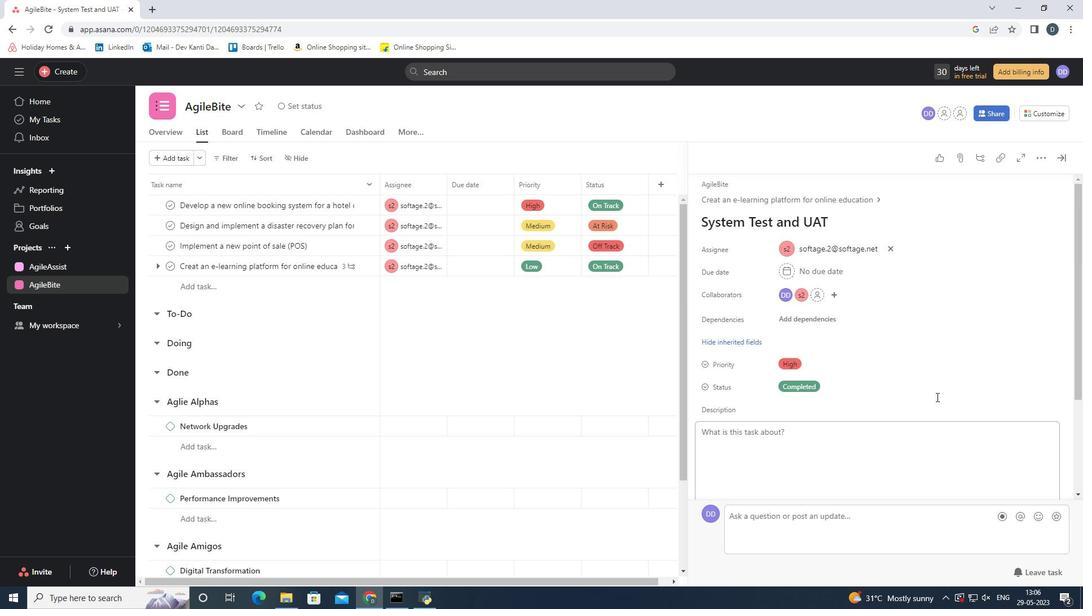 
Action: Mouse scrolled (937, 398) with delta (0, 0)
Screenshot: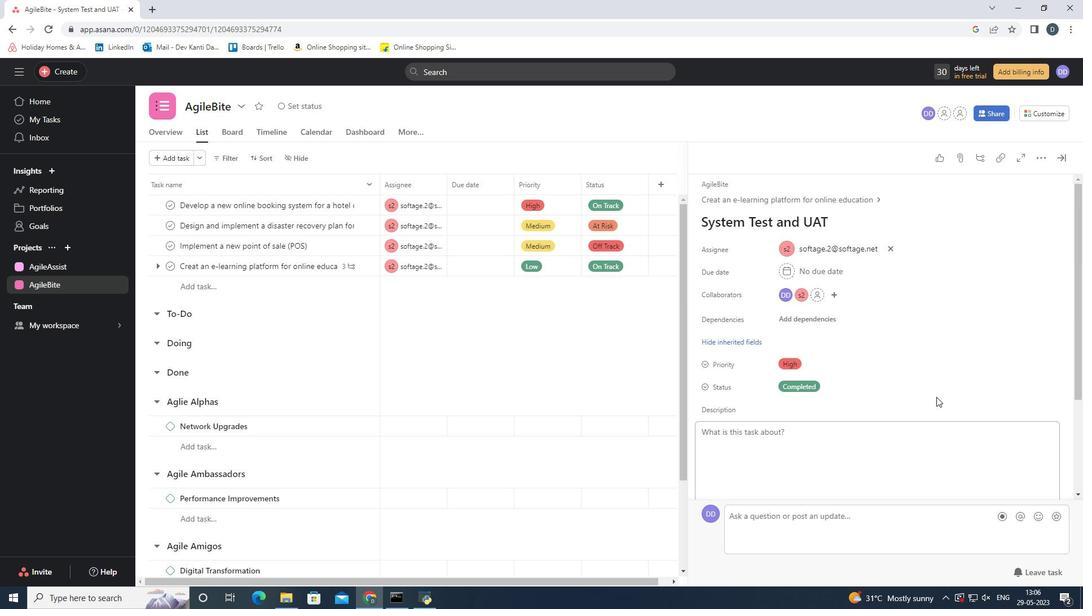 
Action: Mouse scrolled (937, 398) with delta (0, 0)
Screenshot: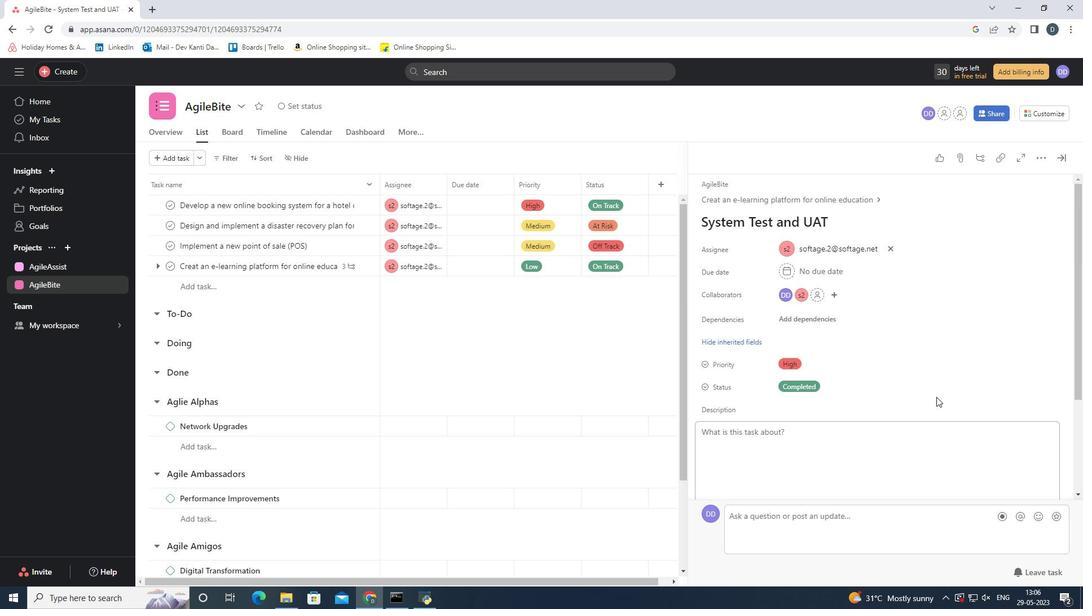 
Action: Mouse moved to (1065, 155)
Screenshot: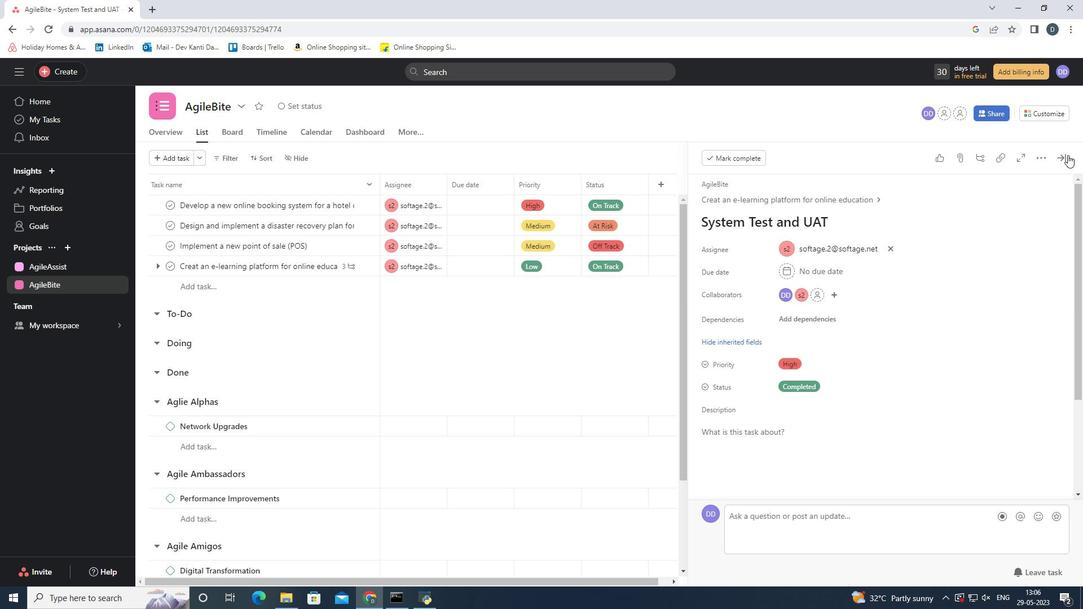 
Action: Mouse pressed left at (1065, 155)
Screenshot: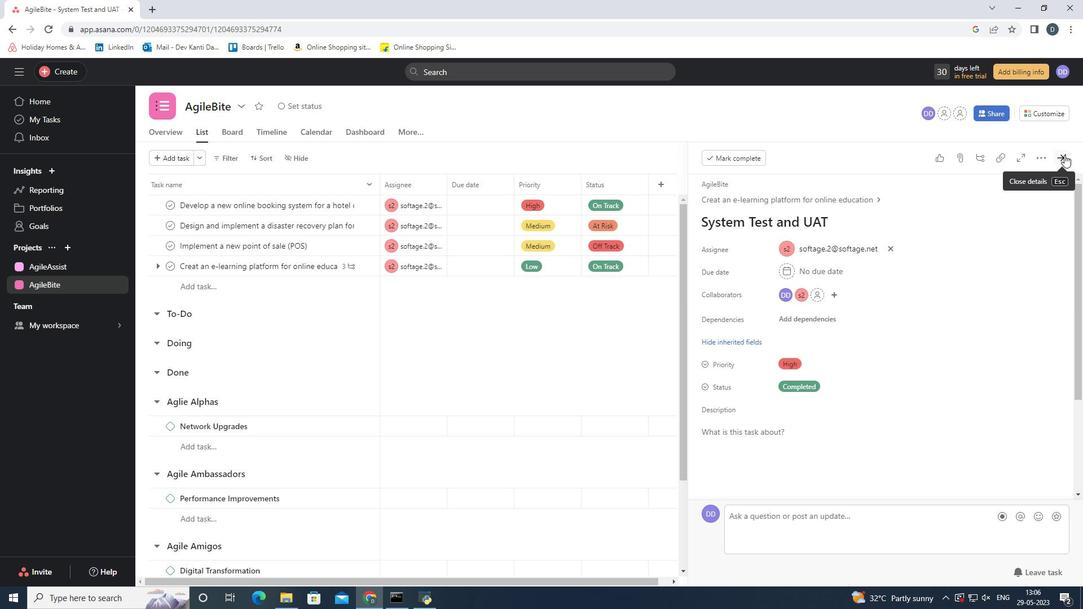 
Action: Mouse moved to (360, 262)
Screenshot: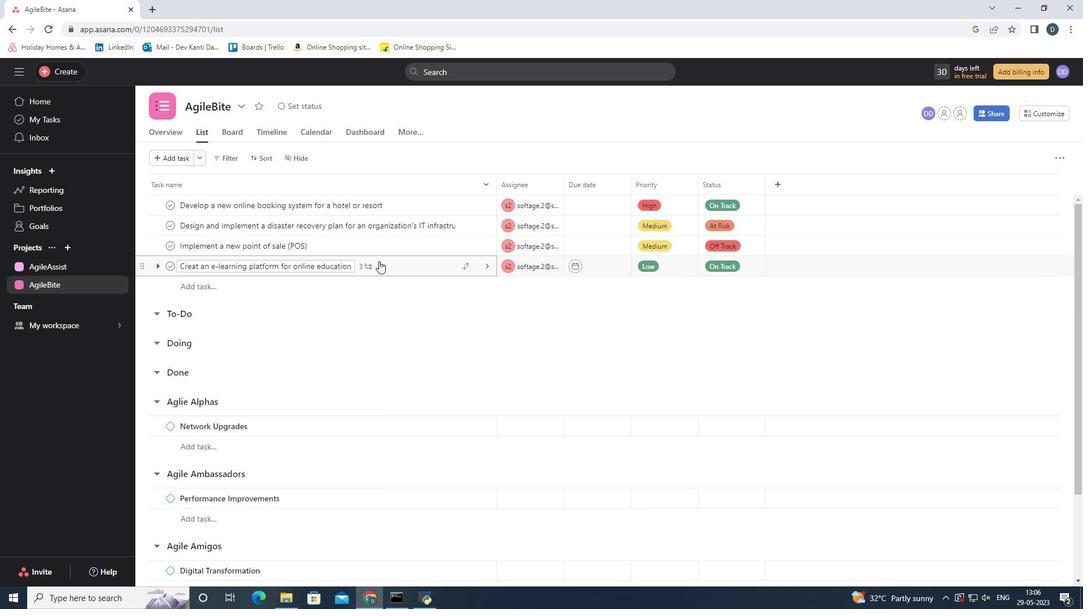 
Action: Mouse pressed left at (360, 262)
Screenshot: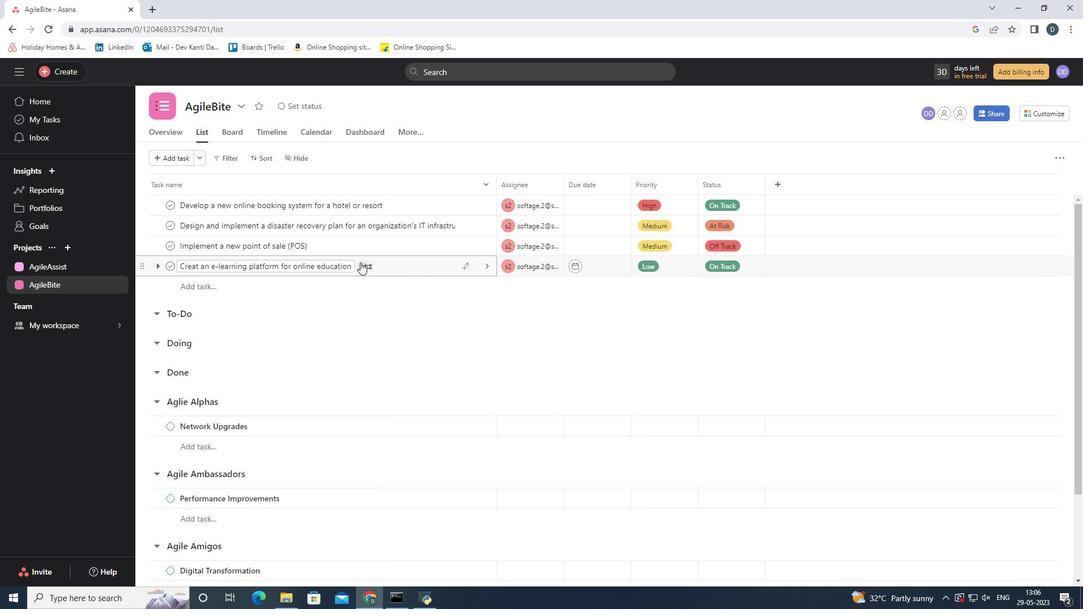 
Action: Mouse moved to (1053, 379)
Screenshot: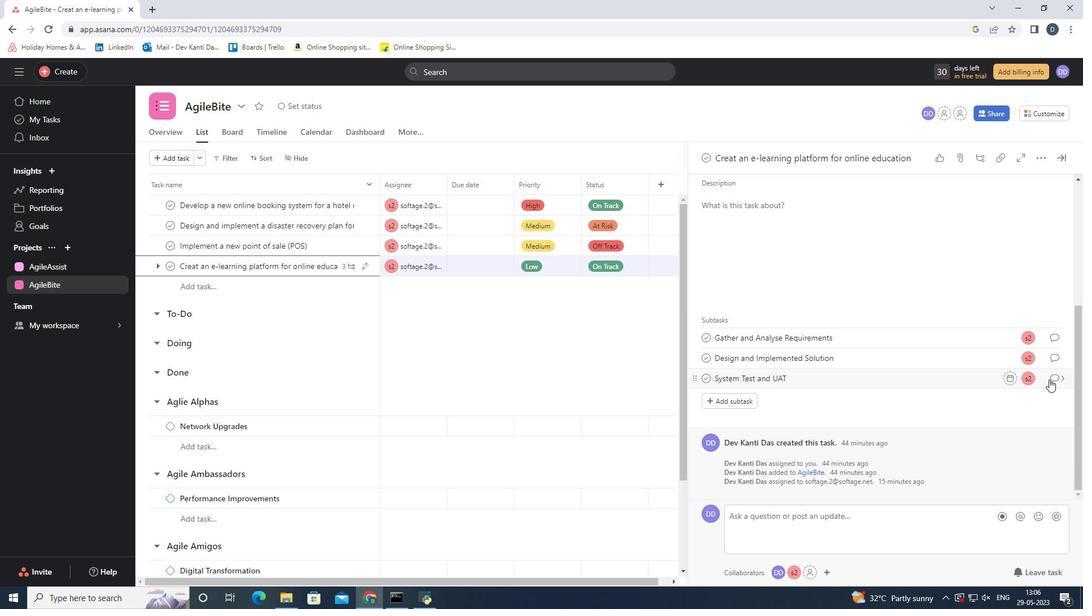 
Action: Mouse pressed left at (1053, 379)
Screenshot: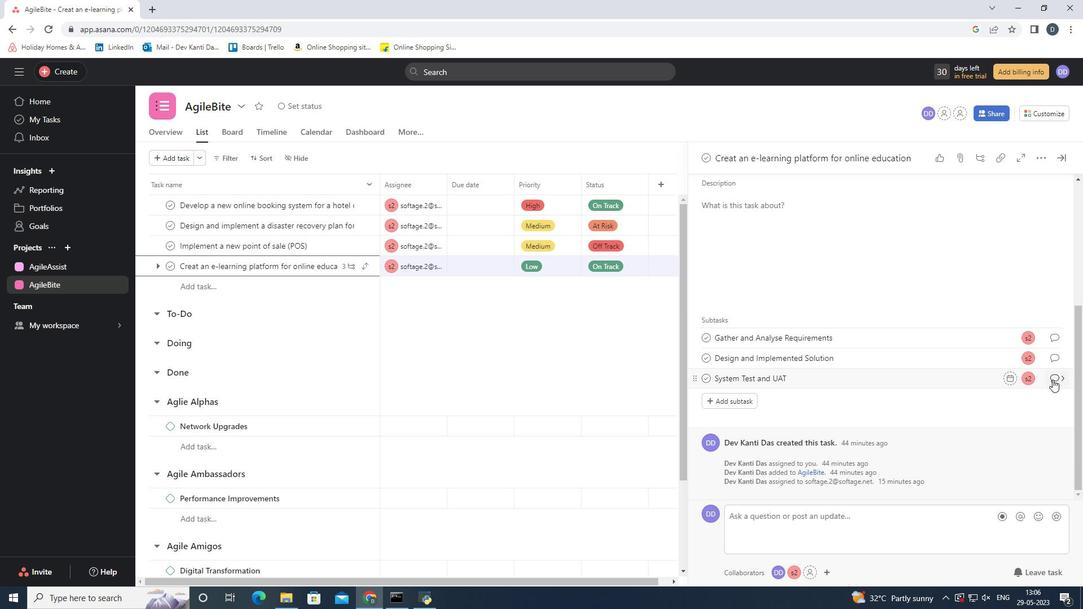 
Action: Mouse moved to (717, 341)
Screenshot: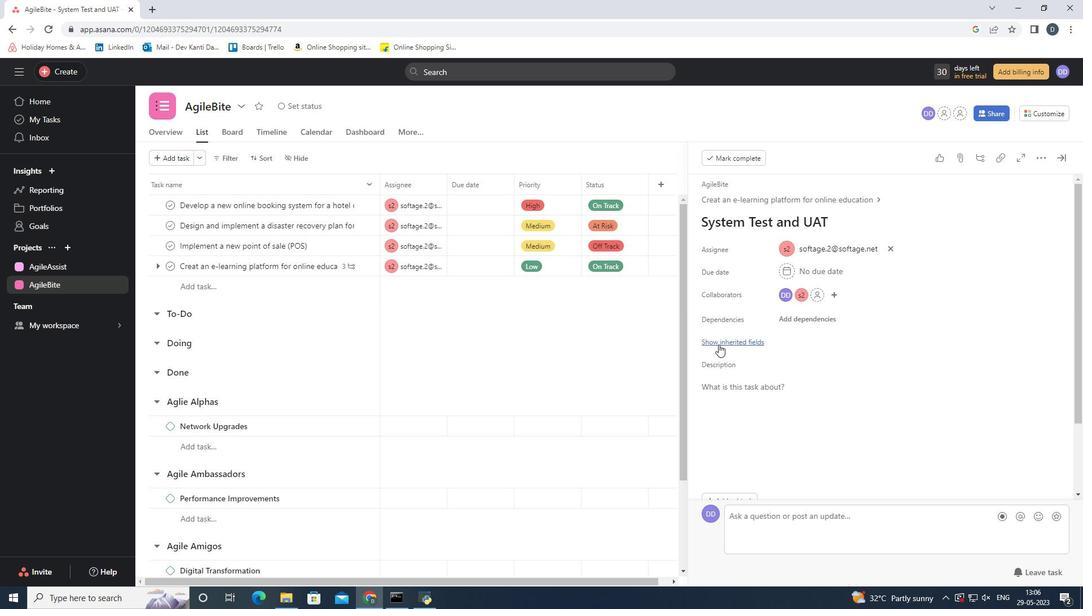 
Action: Mouse pressed left at (717, 341)
Screenshot: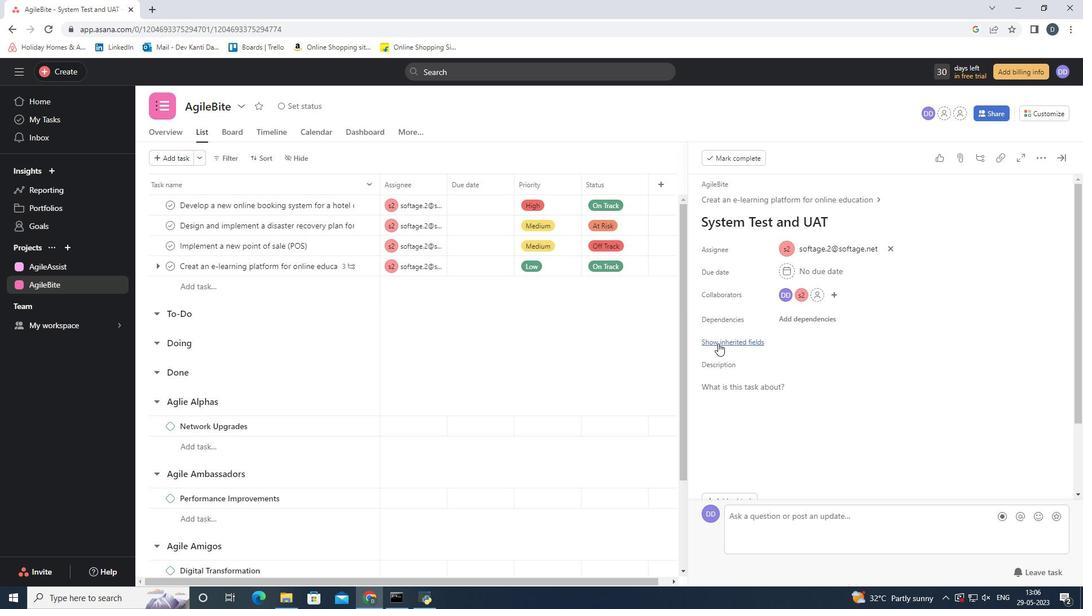 
Action: Mouse moved to (1058, 158)
Screenshot: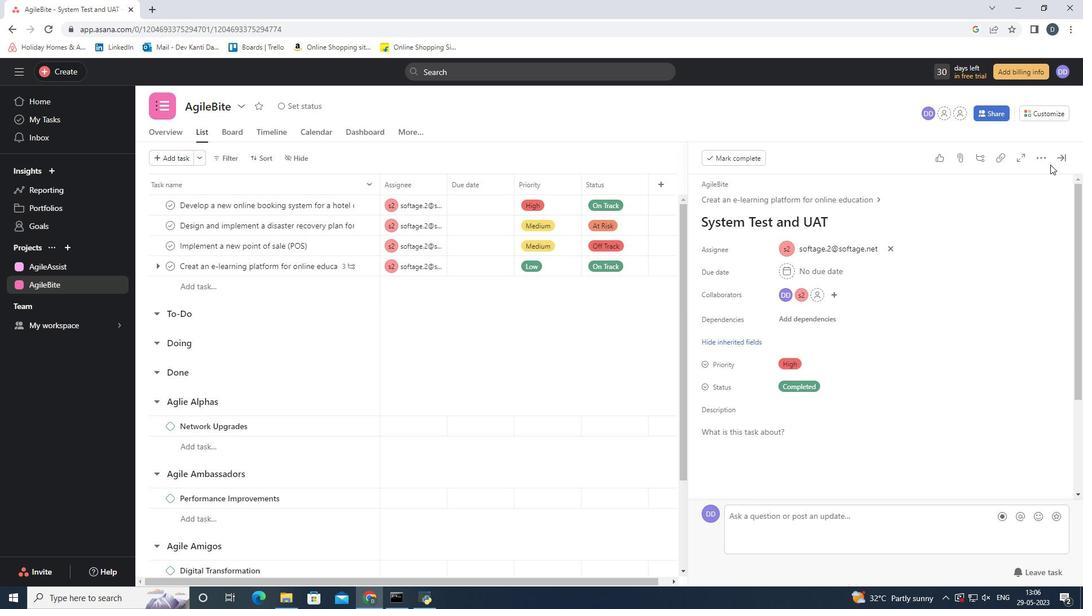 
Action: Mouse pressed left at (1058, 158)
Screenshot: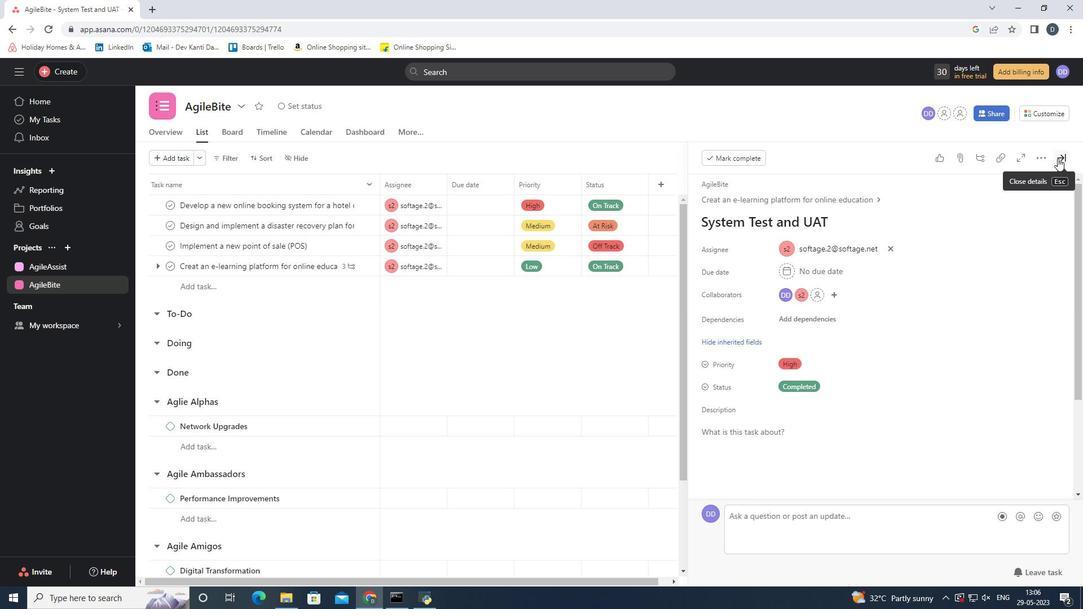 
Action: Mouse moved to (790, 366)
Screenshot: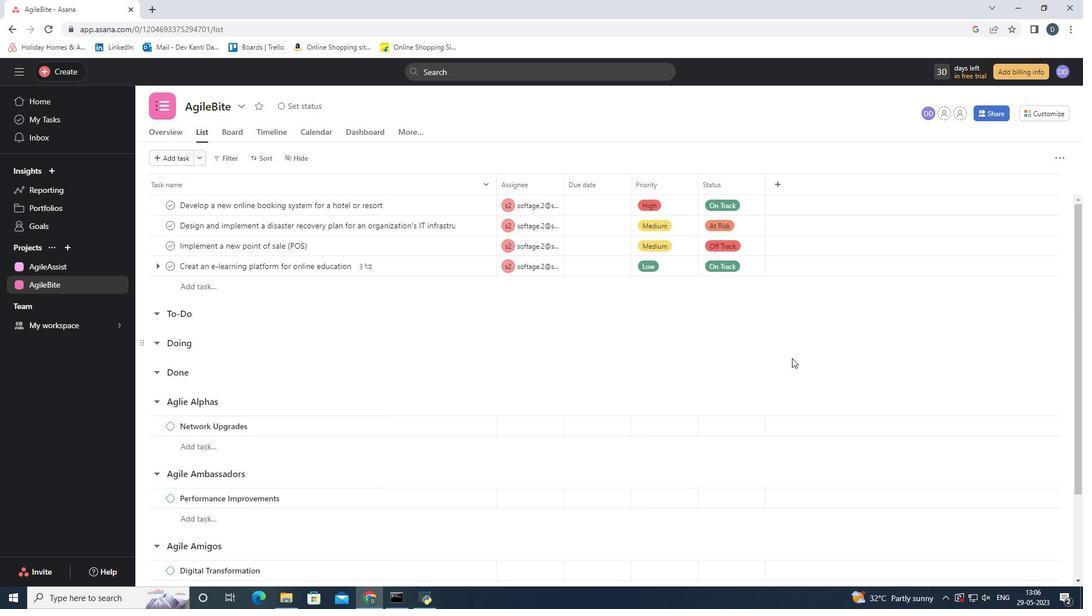 
